 Task: Find connections with filter location Erding with filter topic #Gettingthingsdonewith filter profile language English with filter current company PharmEasy with filter school Women's Christian College with filter industry Blockchain Services with filter service category Digital Marketing with filter keywords title Roofer
Action: Mouse moved to (574, 74)
Screenshot: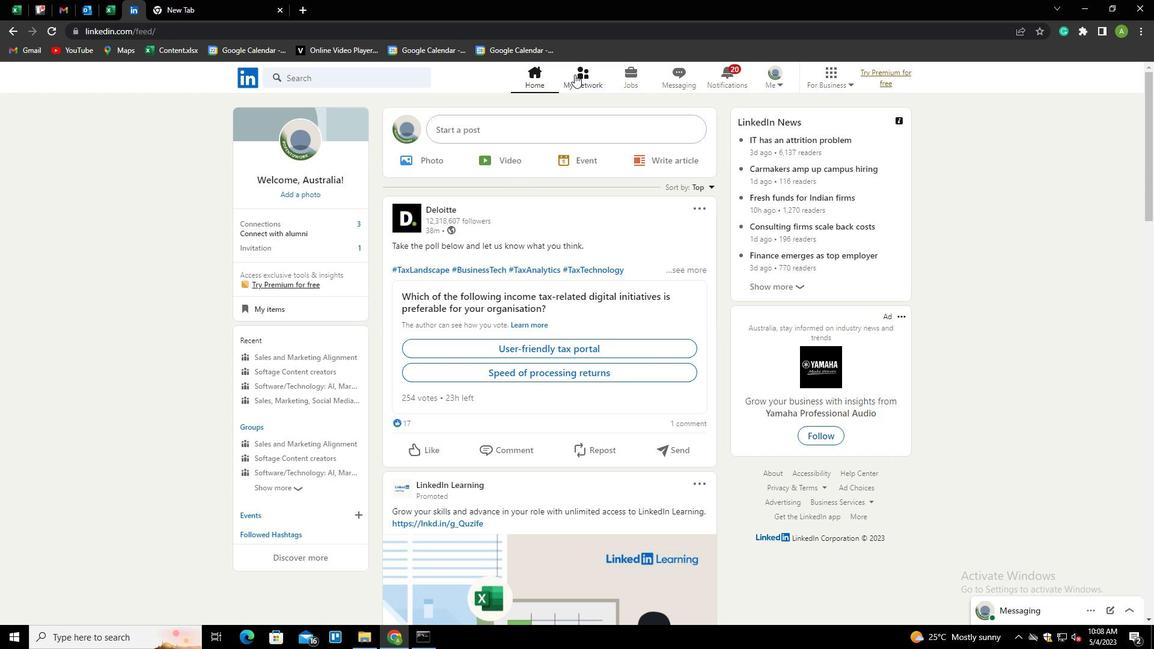 
Action: Mouse pressed left at (574, 74)
Screenshot: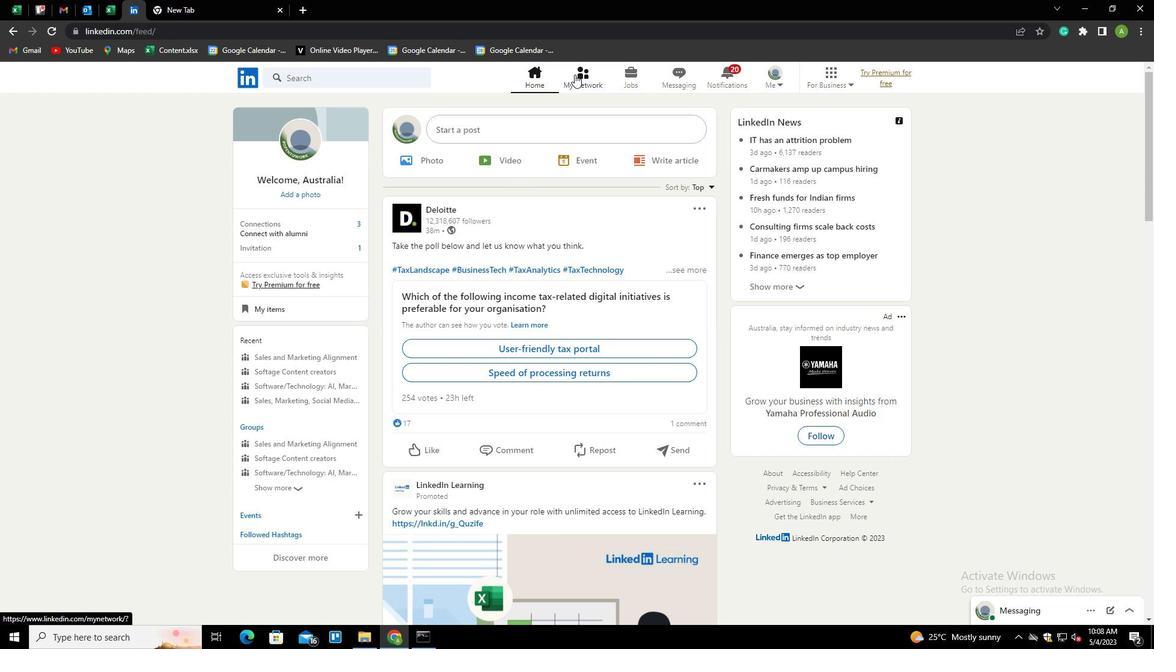 
Action: Mouse moved to (301, 143)
Screenshot: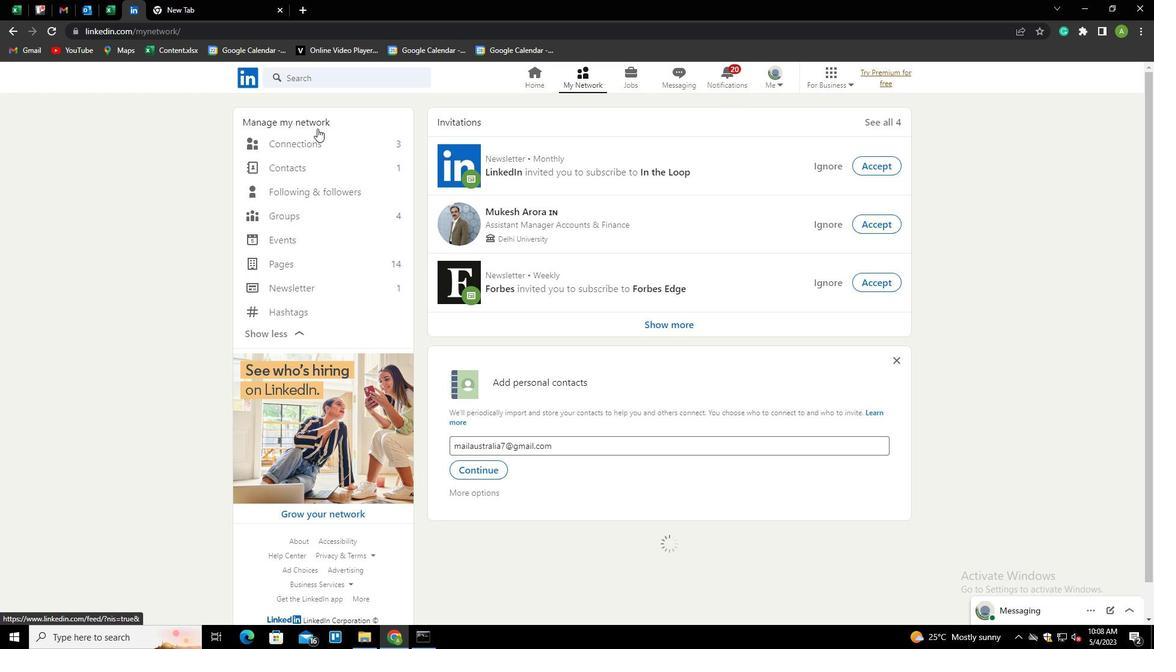 
Action: Mouse pressed left at (301, 143)
Screenshot: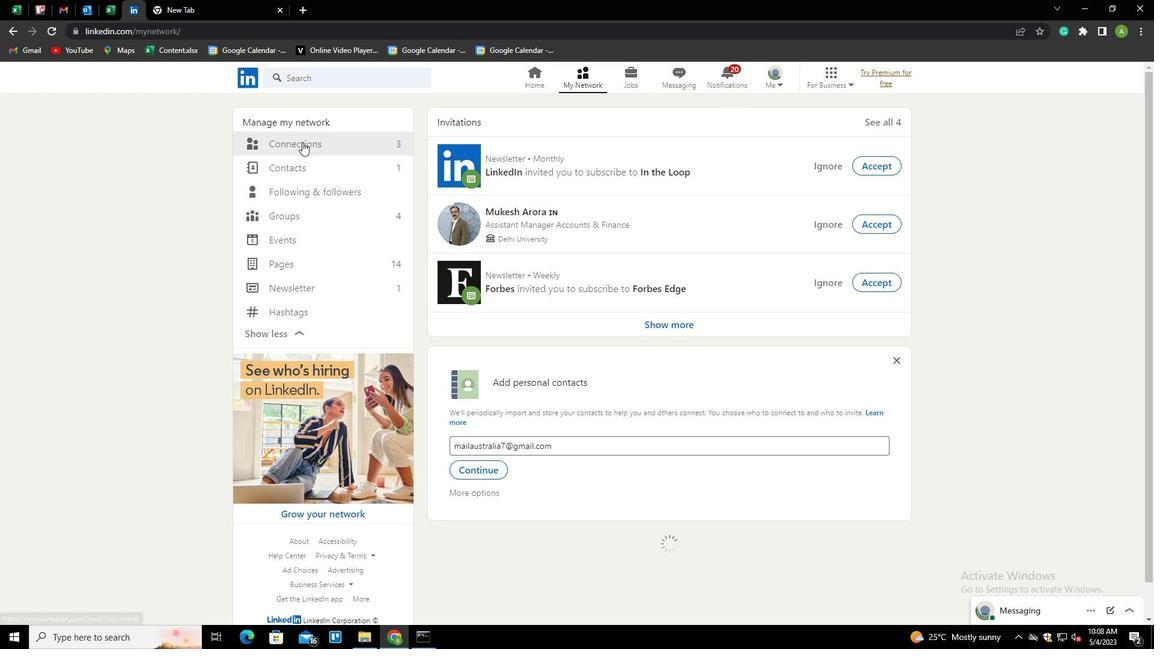 
Action: Mouse moved to (670, 141)
Screenshot: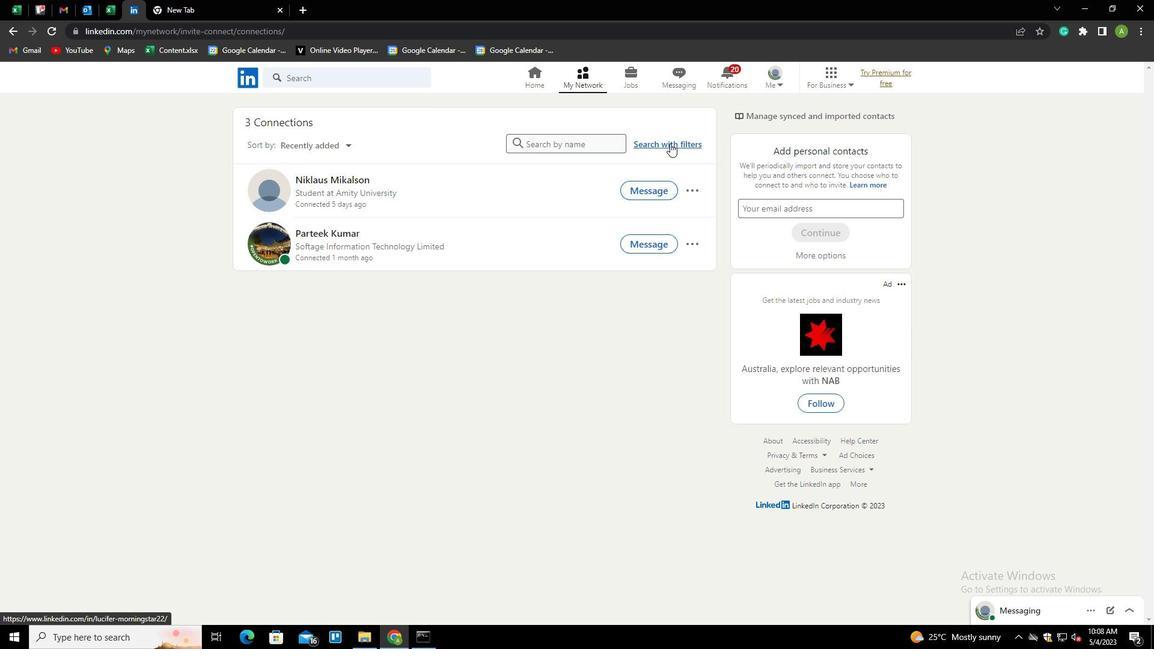
Action: Mouse pressed left at (670, 141)
Screenshot: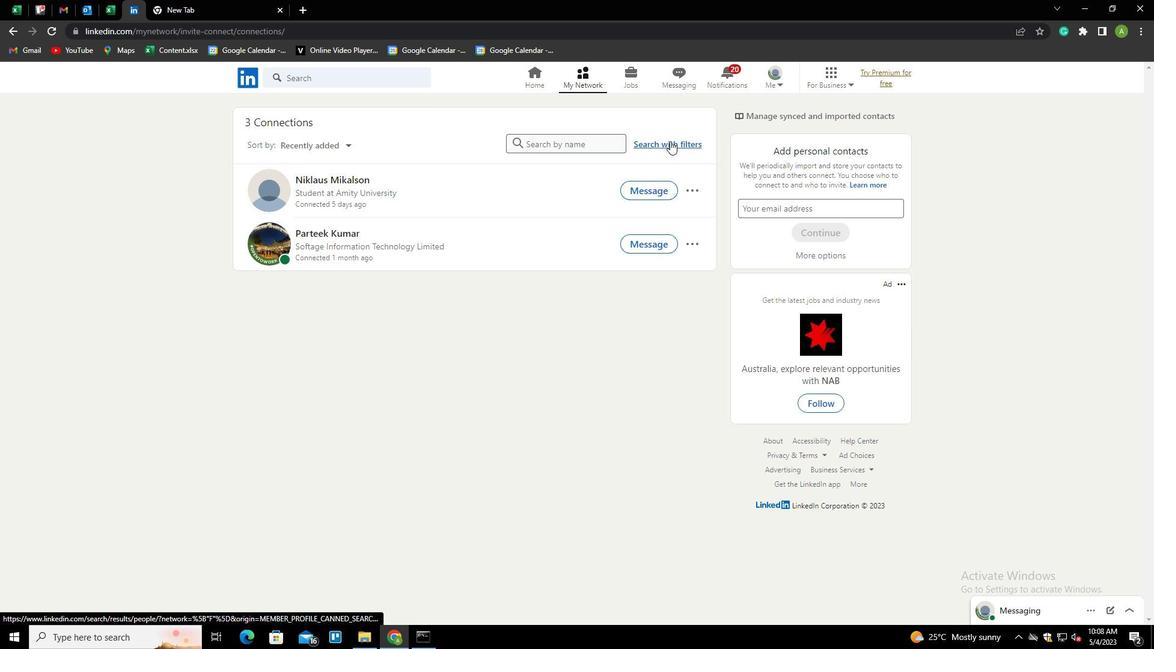 
Action: Mouse moved to (616, 111)
Screenshot: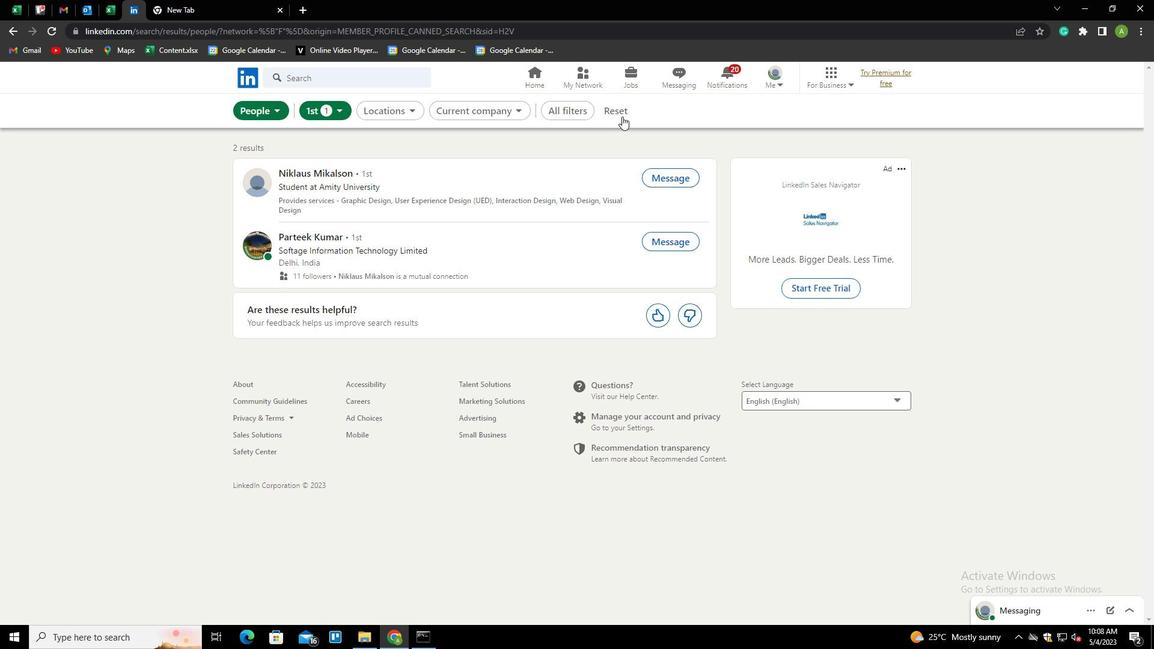 
Action: Mouse pressed left at (616, 111)
Screenshot: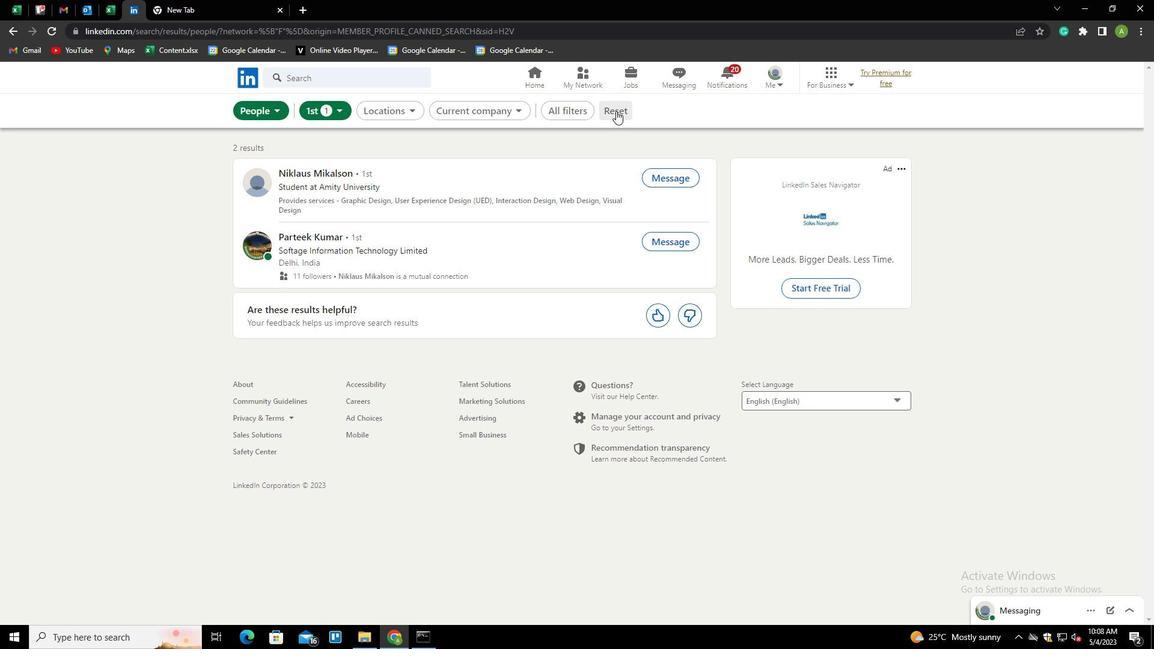 
Action: Mouse moved to (600, 110)
Screenshot: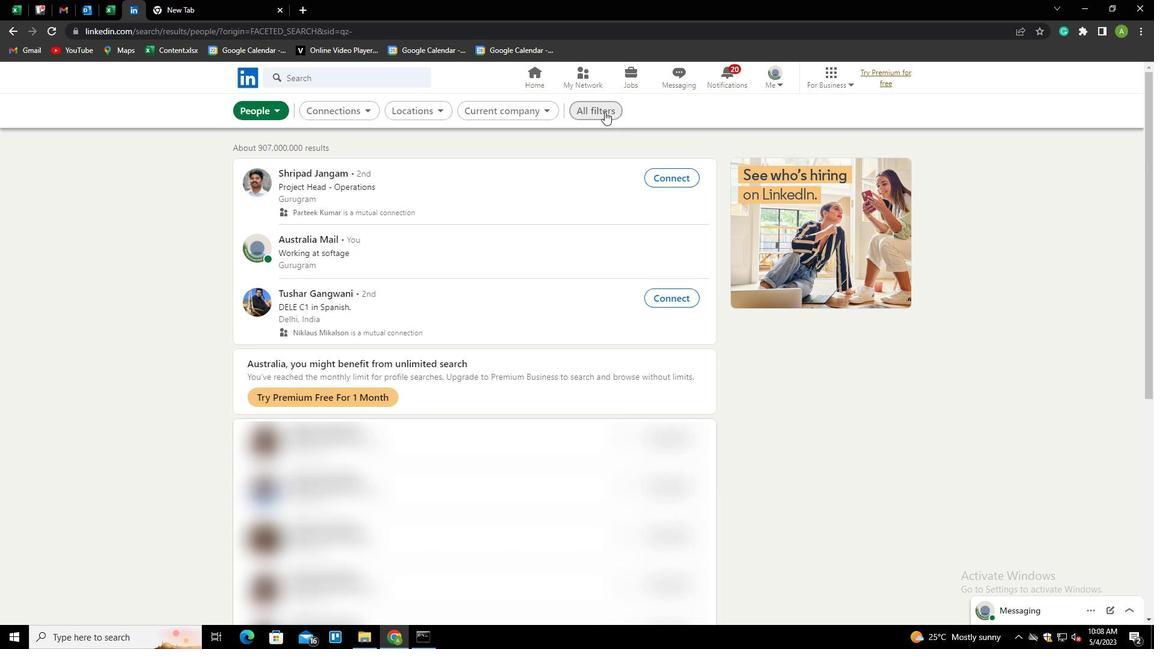
Action: Mouse pressed left at (600, 110)
Screenshot: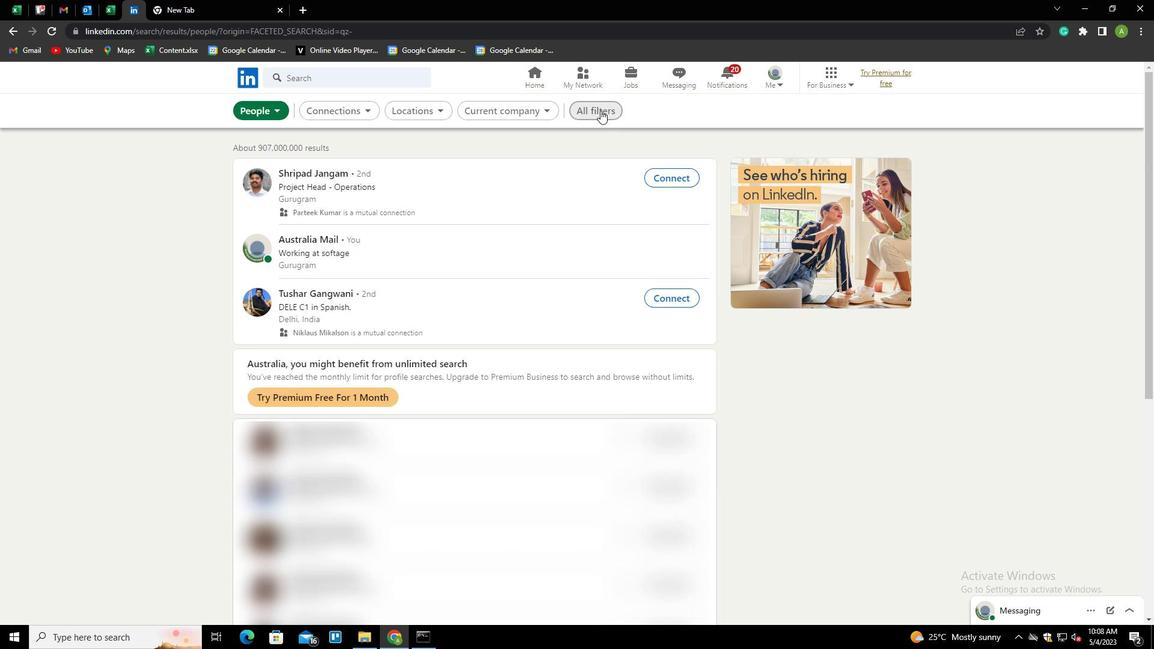 
Action: Mouse moved to (967, 298)
Screenshot: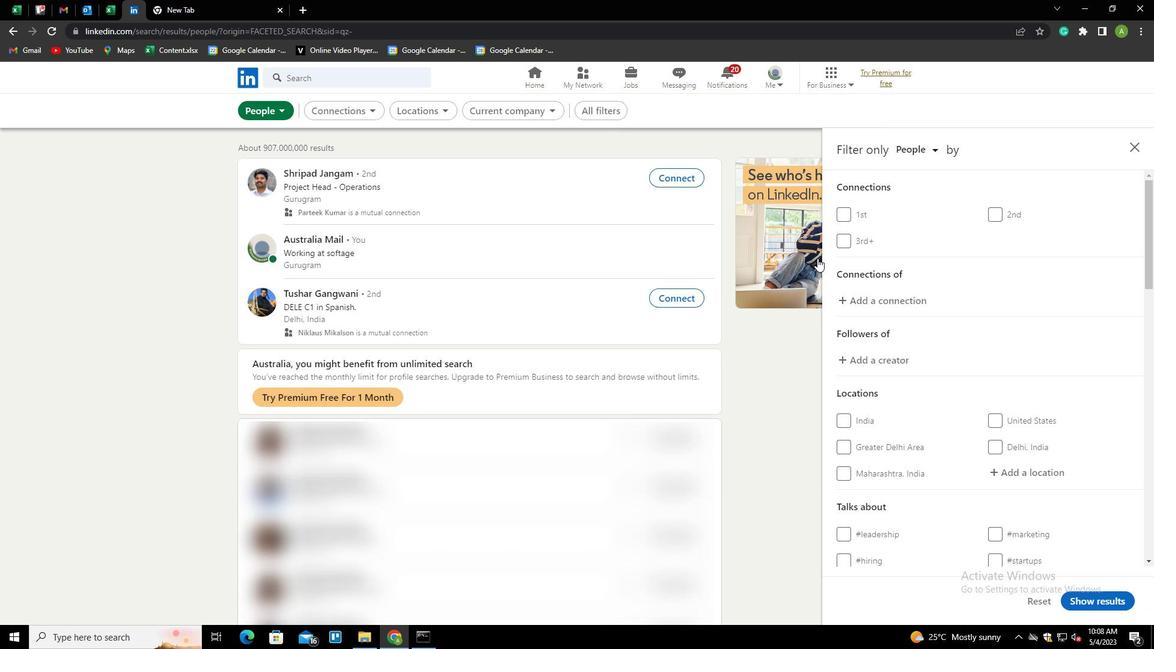 
Action: Mouse scrolled (967, 298) with delta (0, 0)
Screenshot: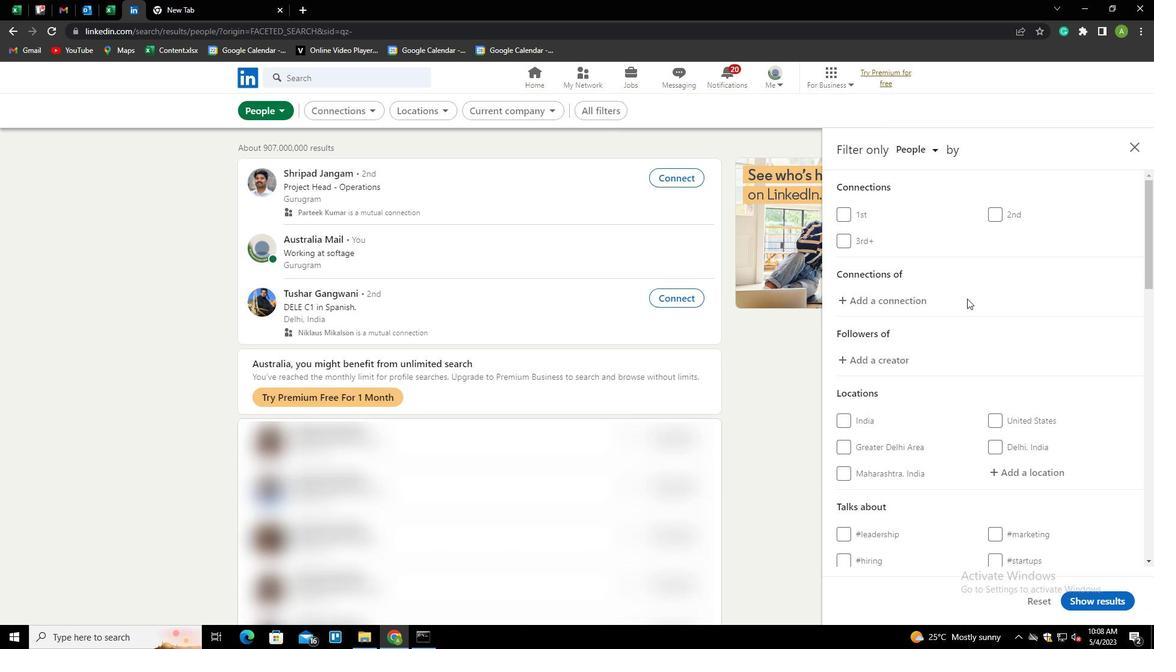
Action: Mouse scrolled (967, 298) with delta (0, 0)
Screenshot: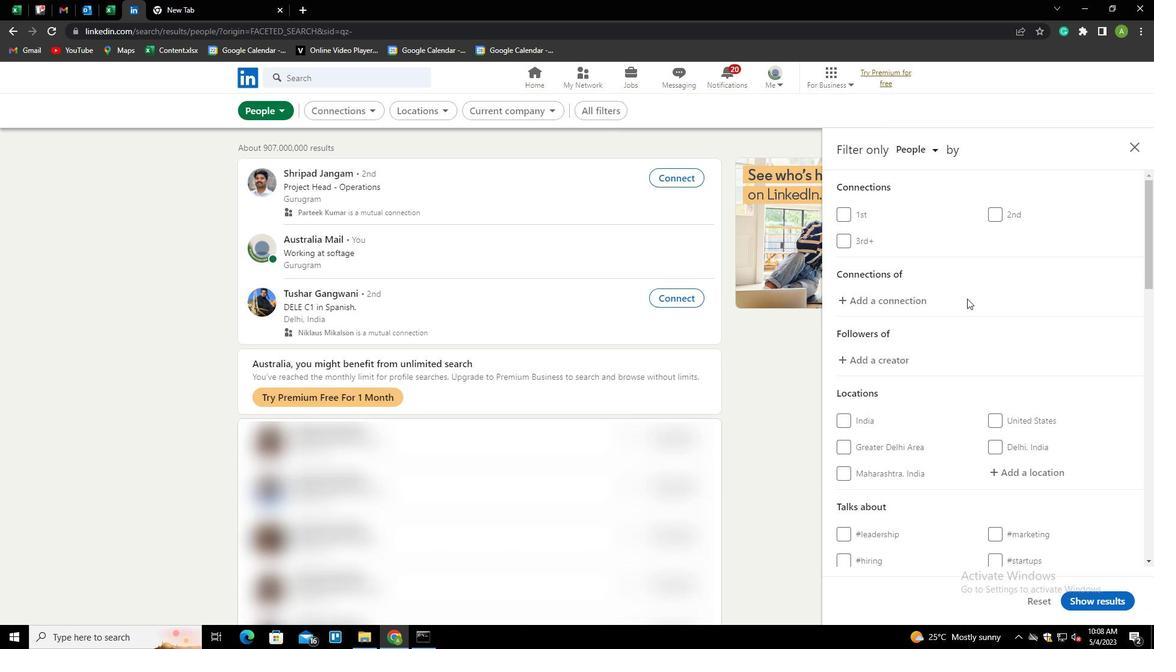 
Action: Mouse moved to (993, 354)
Screenshot: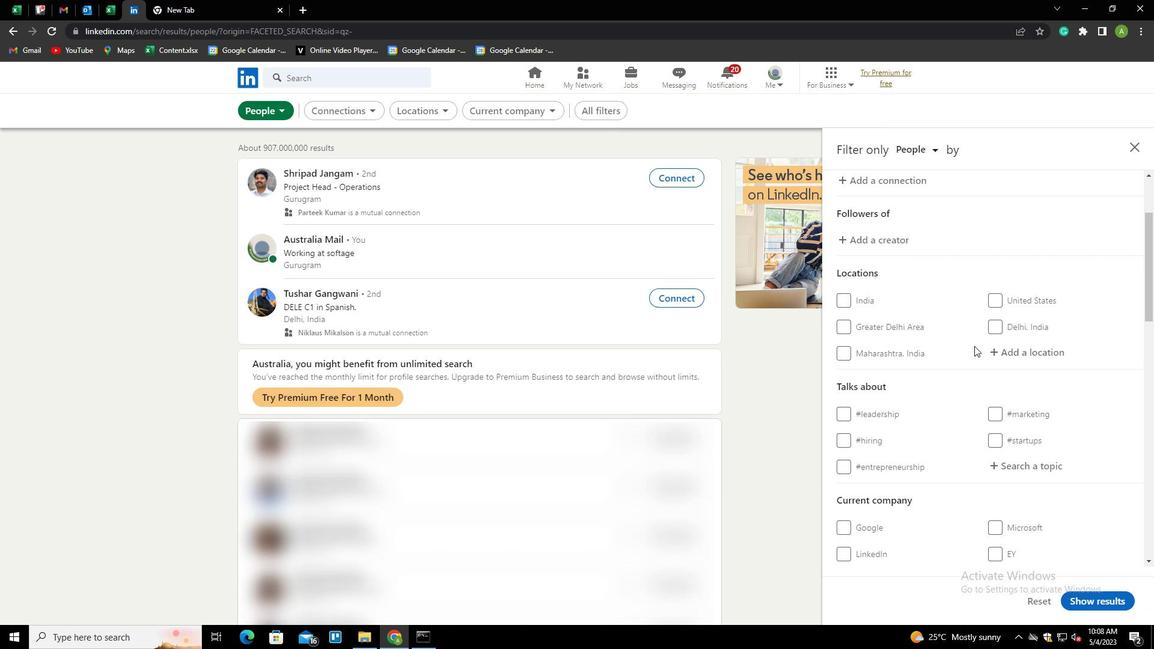 
Action: Mouse pressed left at (993, 354)
Screenshot: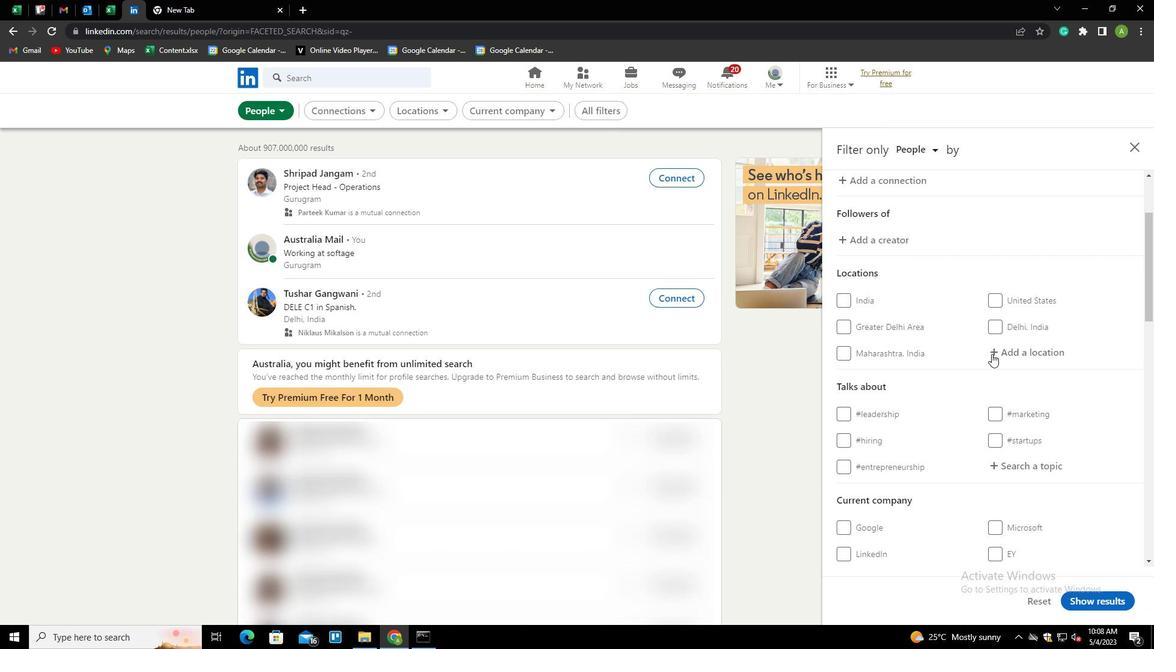 
Action: Key pressed <Key.shift>ERDING<Key.down><Key.enter>
Screenshot: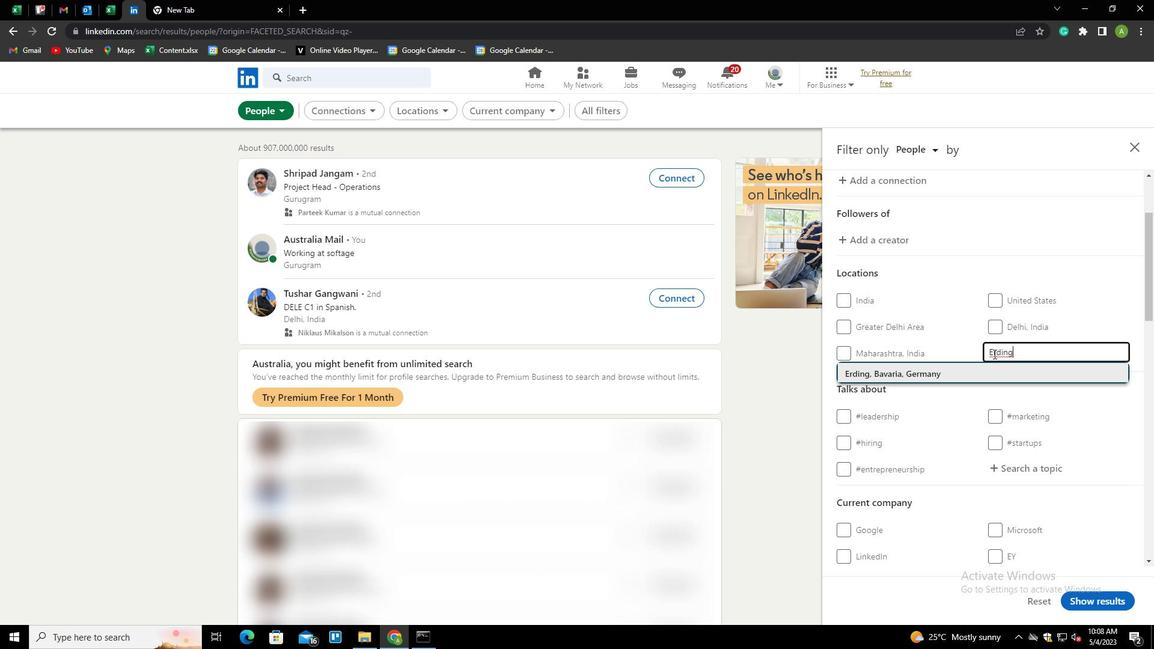 
Action: Mouse scrolled (993, 353) with delta (0, 0)
Screenshot: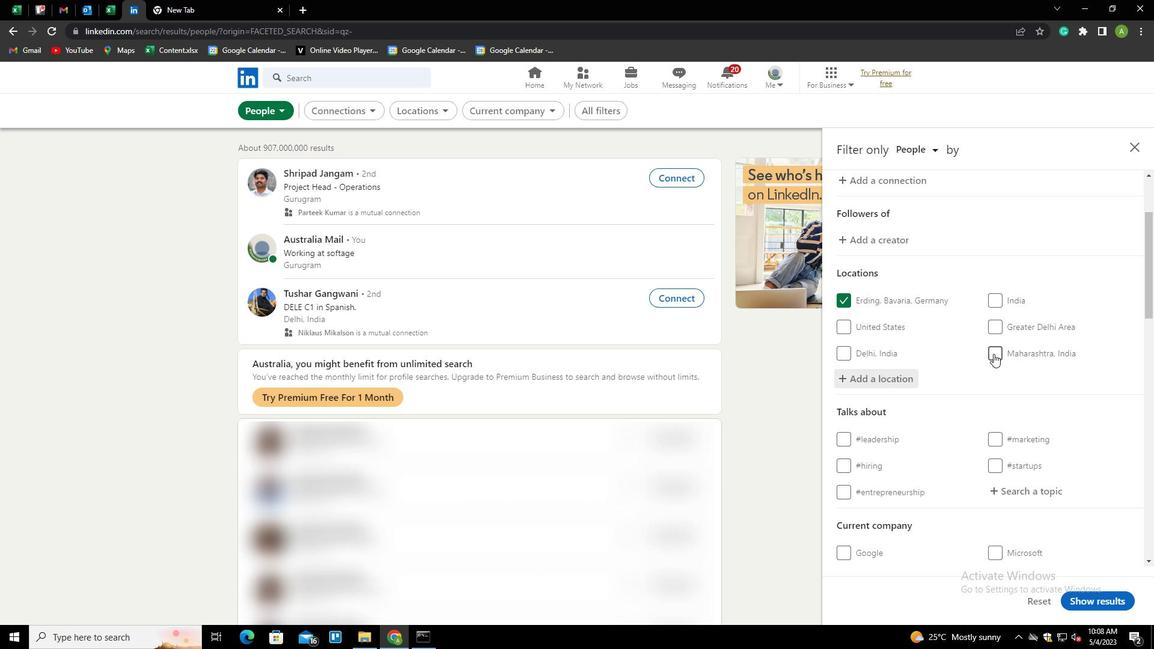 
Action: Mouse scrolled (993, 353) with delta (0, 0)
Screenshot: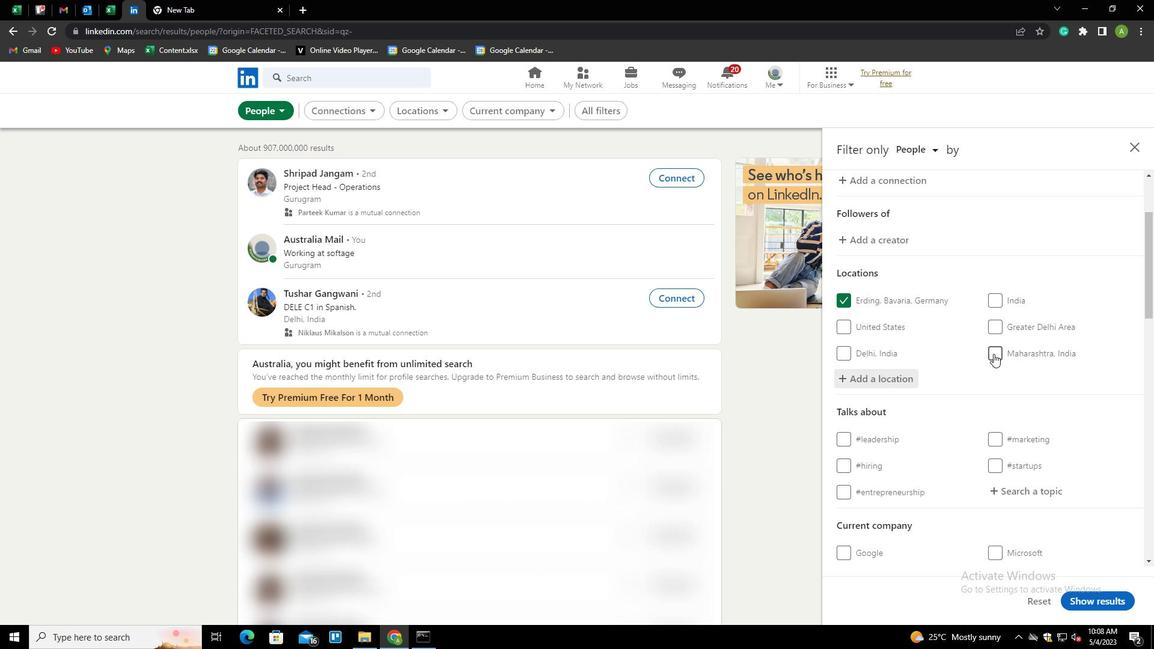 
Action: Mouse moved to (1006, 377)
Screenshot: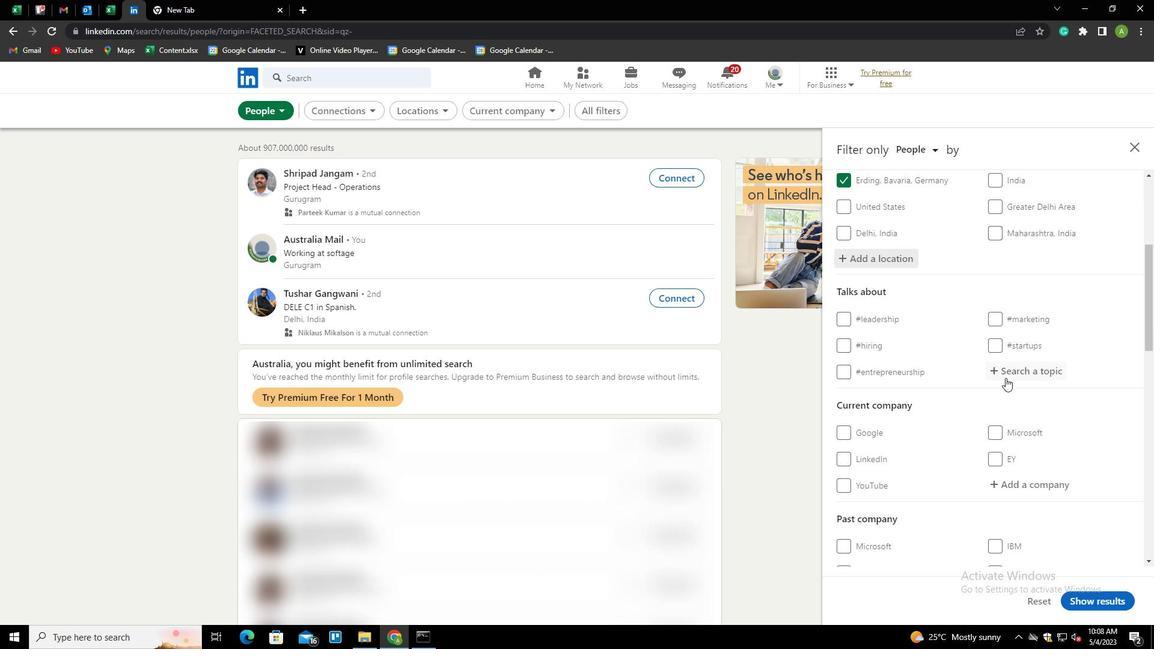 
Action: Mouse pressed left at (1006, 377)
Screenshot: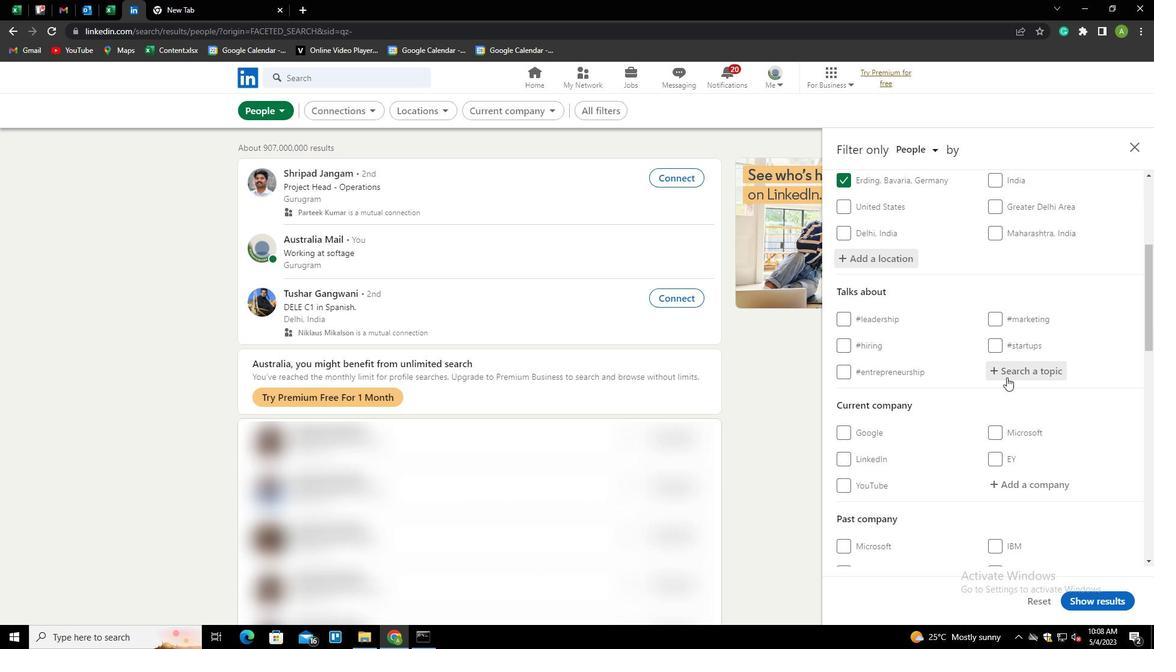 
Action: Key pressed <Key.shift>GETTINGTHINGH<Key.backspace>SDOW<Key.backspace><Key.down><Key.enter>
Screenshot: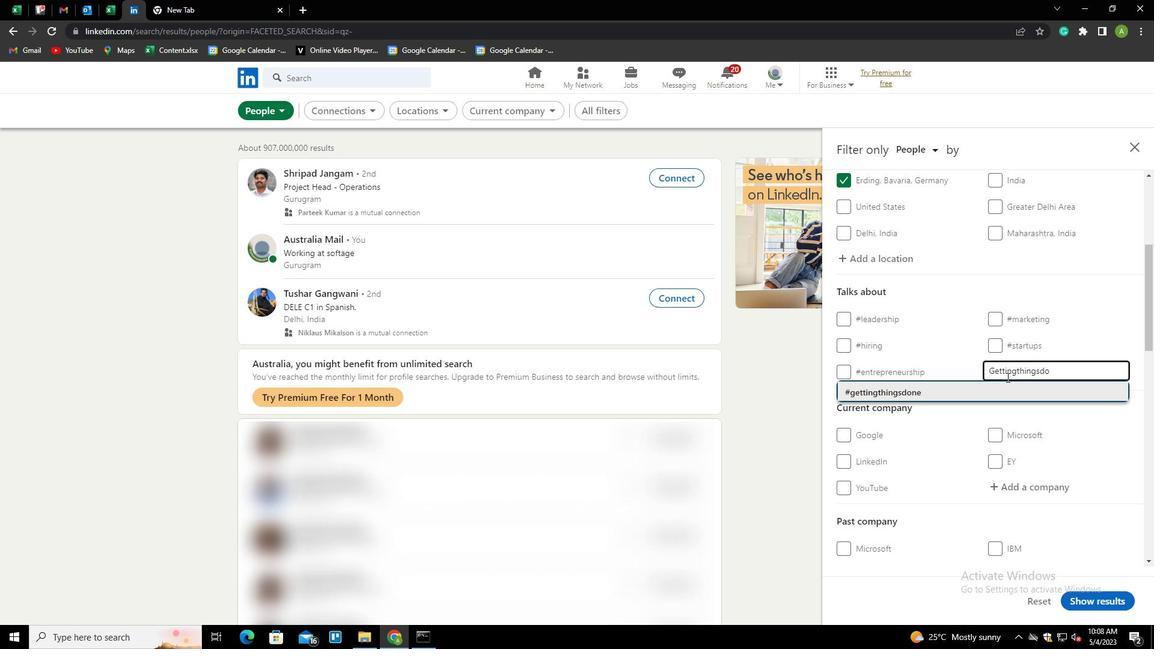 
Action: Mouse scrolled (1006, 376) with delta (0, 0)
Screenshot: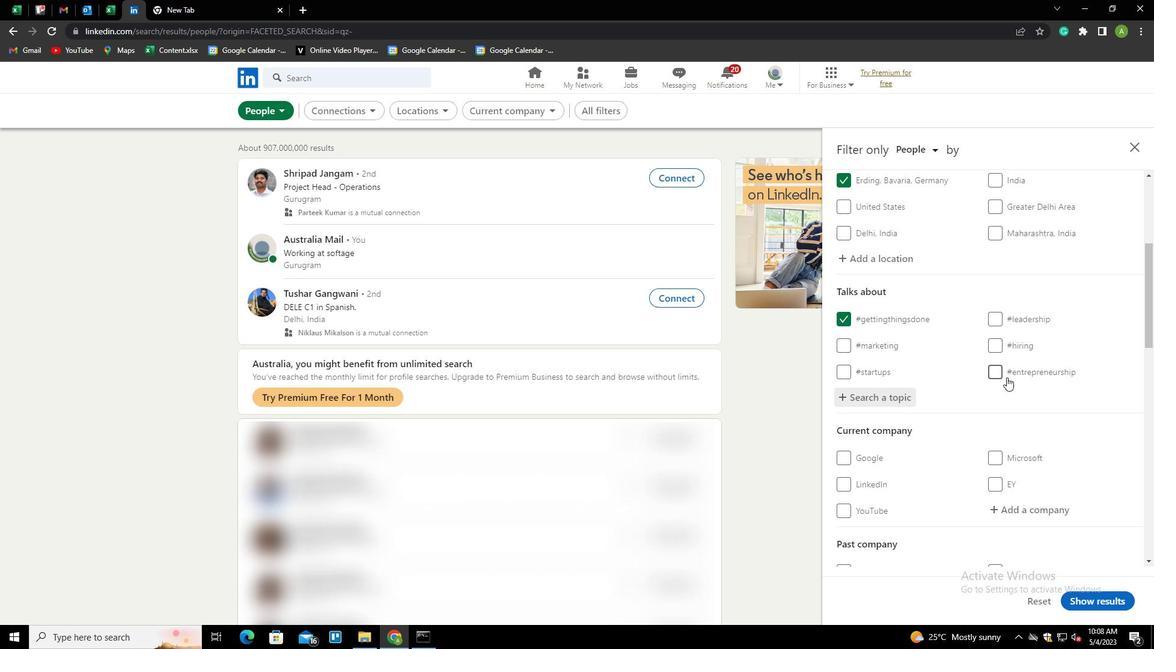 
Action: Mouse scrolled (1006, 376) with delta (0, 0)
Screenshot: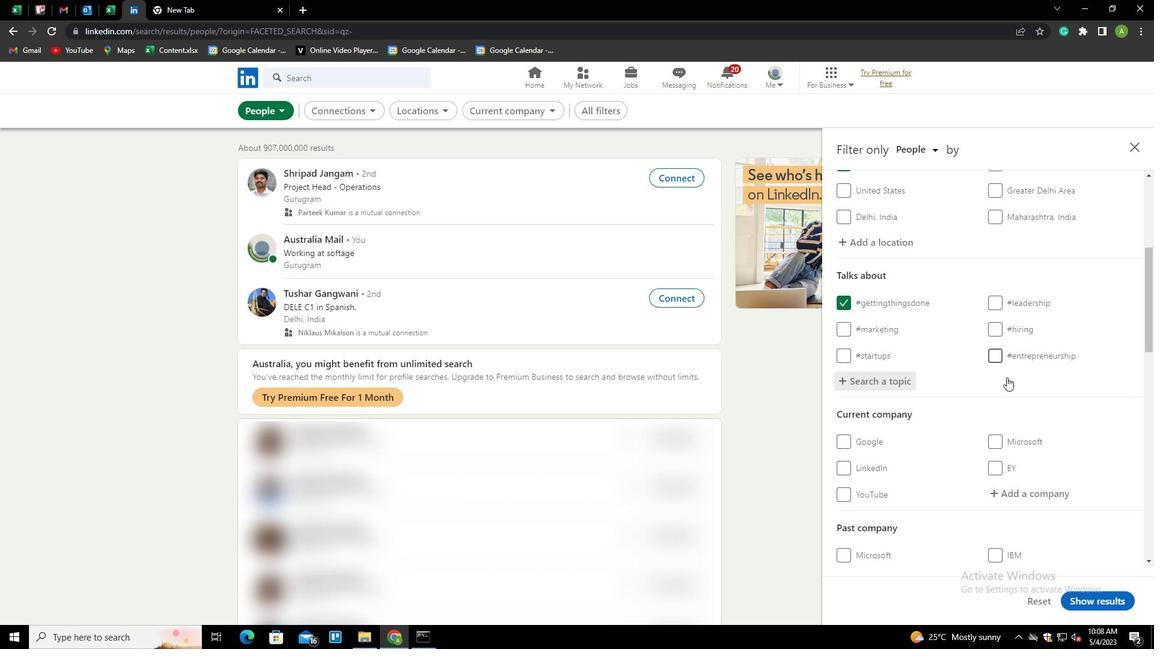 
Action: Mouse scrolled (1006, 376) with delta (0, 0)
Screenshot: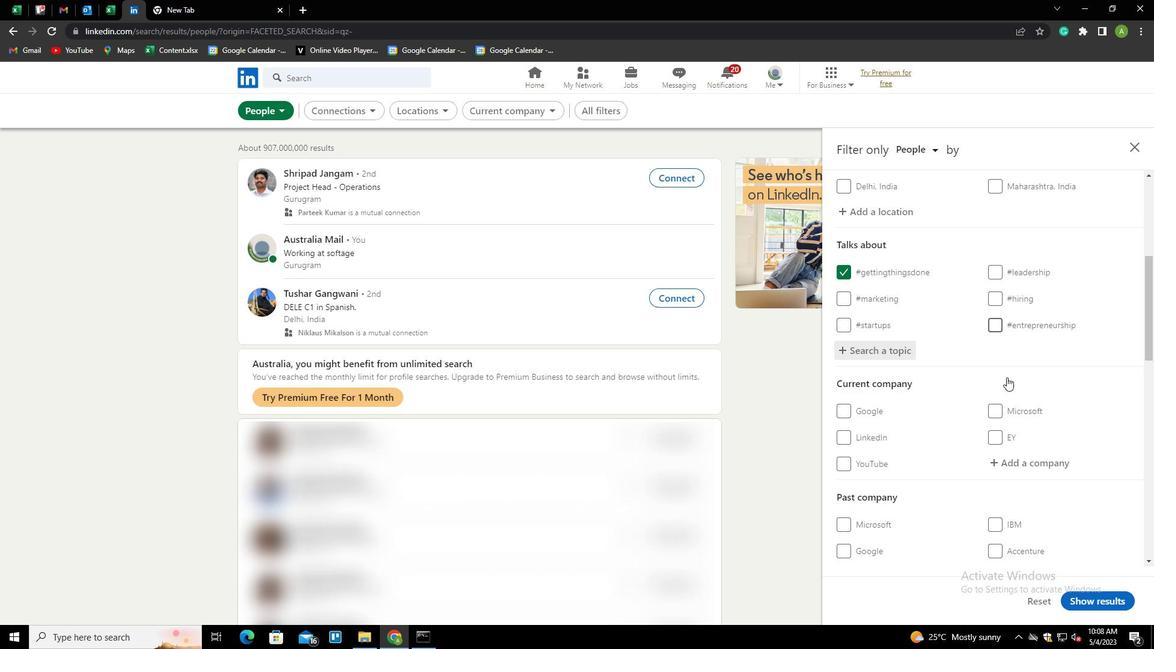
Action: Mouse scrolled (1006, 376) with delta (0, 0)
Screenshot: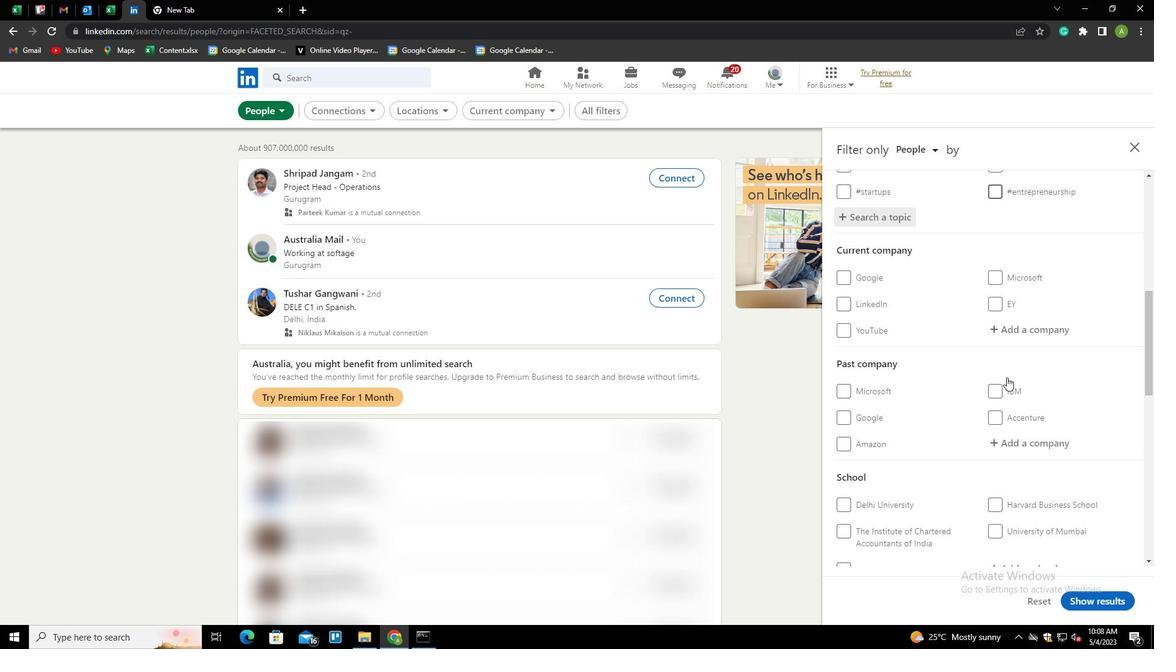 
Action: Mouse scrolled (1006, 376) with delta (0, 0)
Screenshot: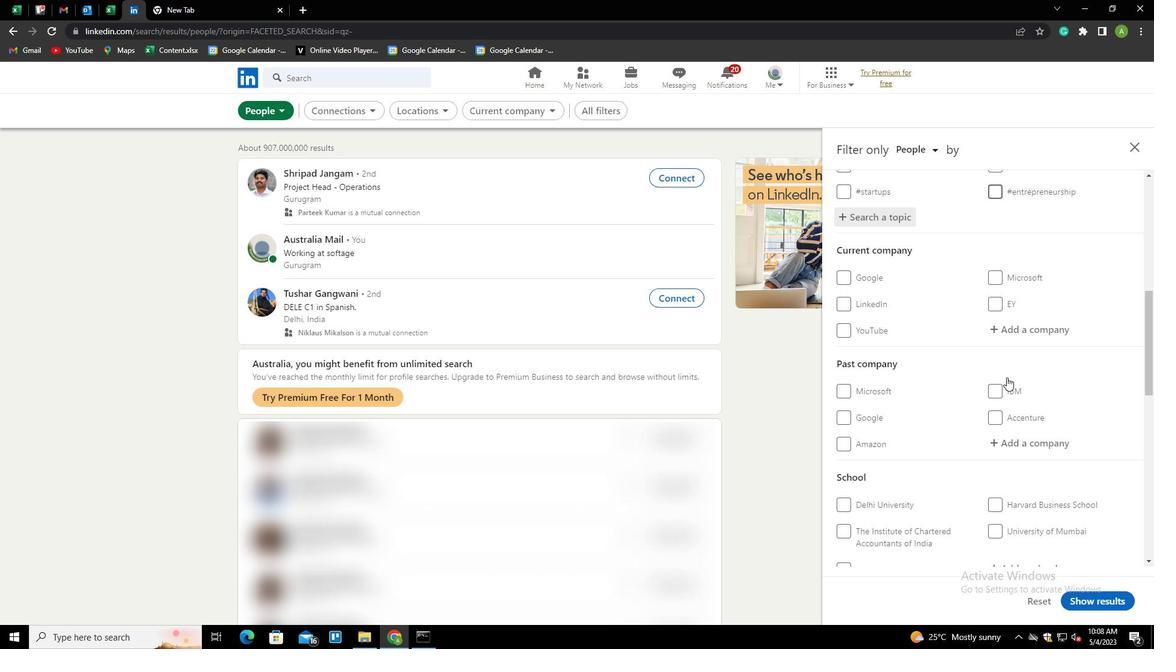 
Action: Mouse scrolled (1006, 376) with delta (0, 0)
Screenshot: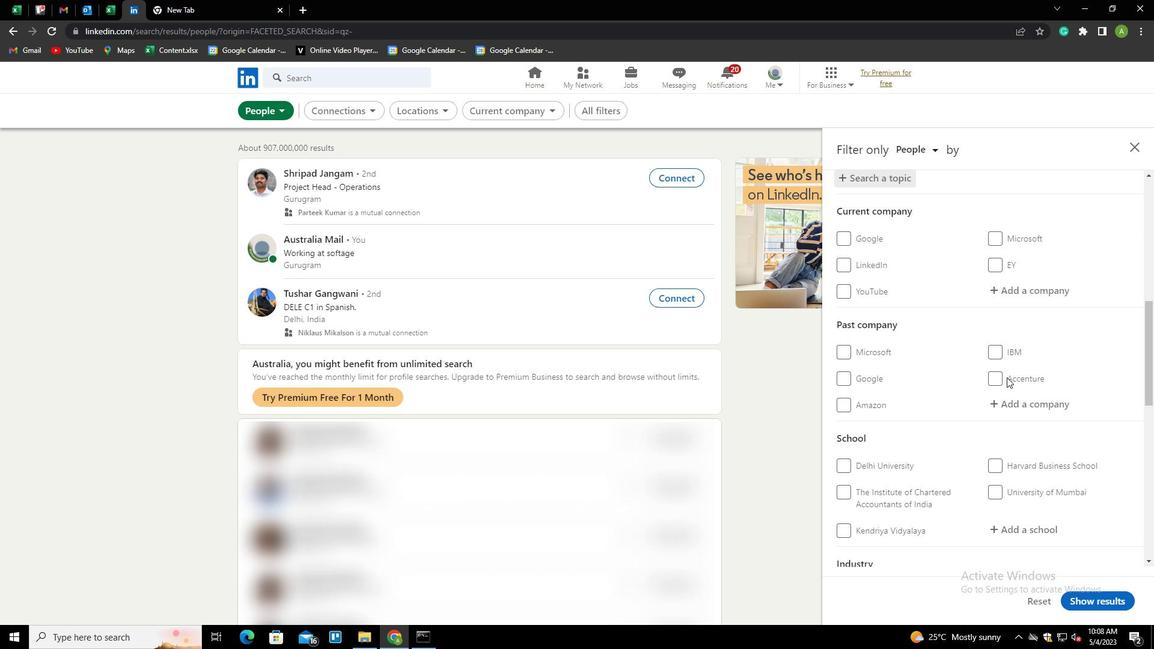 
Action: Mouse scrolled (1006, 376) with delta (0, 0)
Screenshot: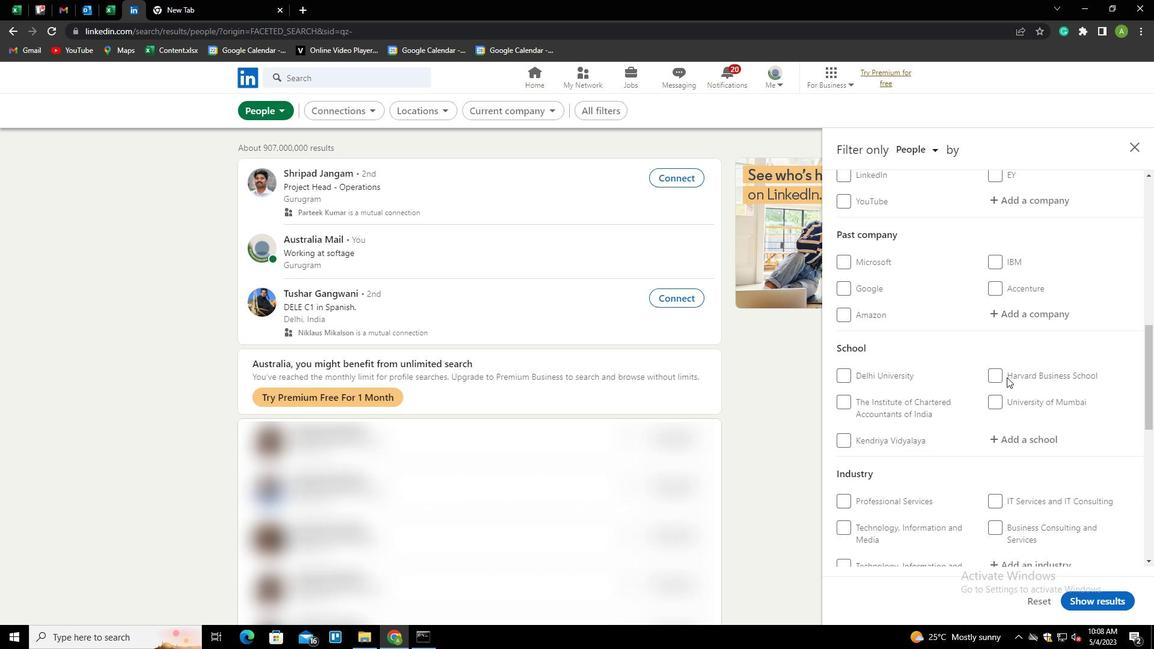 
Action: Mouse scrolled (1006, 376) with delta (0, 0)
Screenshot: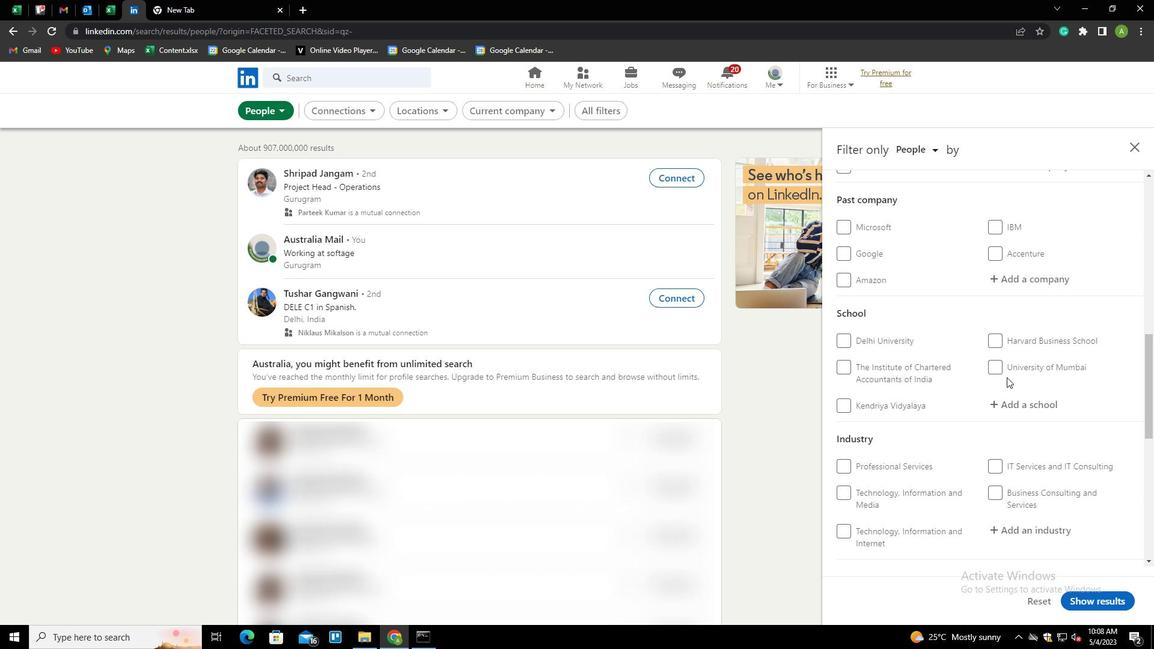 
Action: Mouse scrolled (1006, 376) with delta (0, 0)
Screenshot: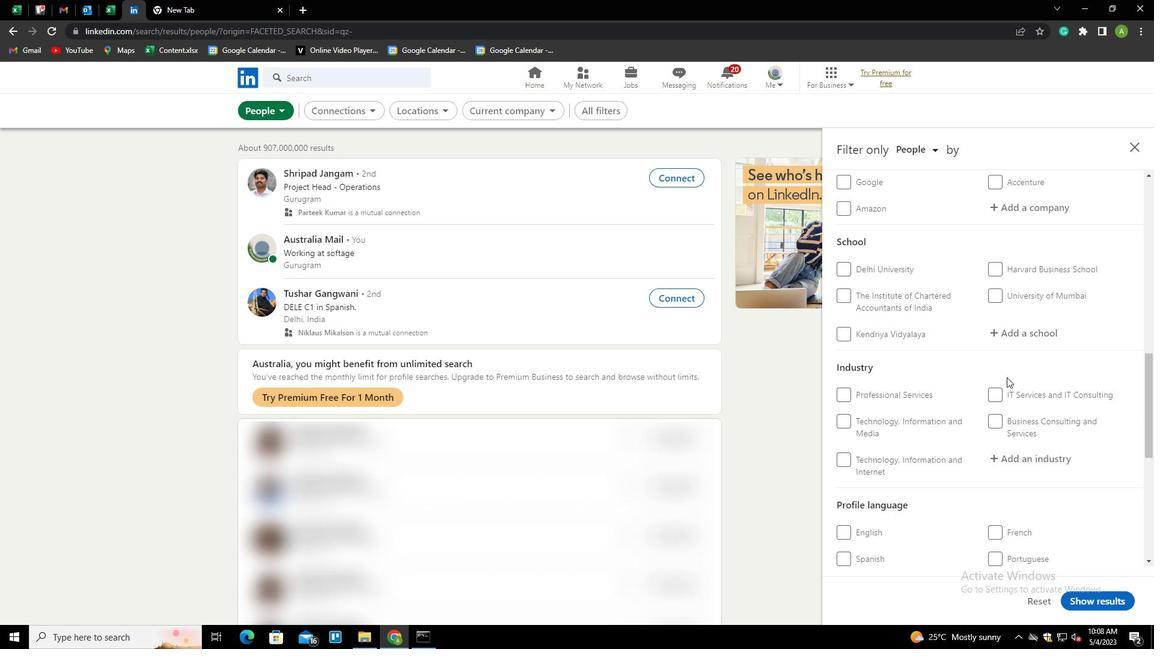 
Action: Mouse moved to (850, 409)
Screenshot: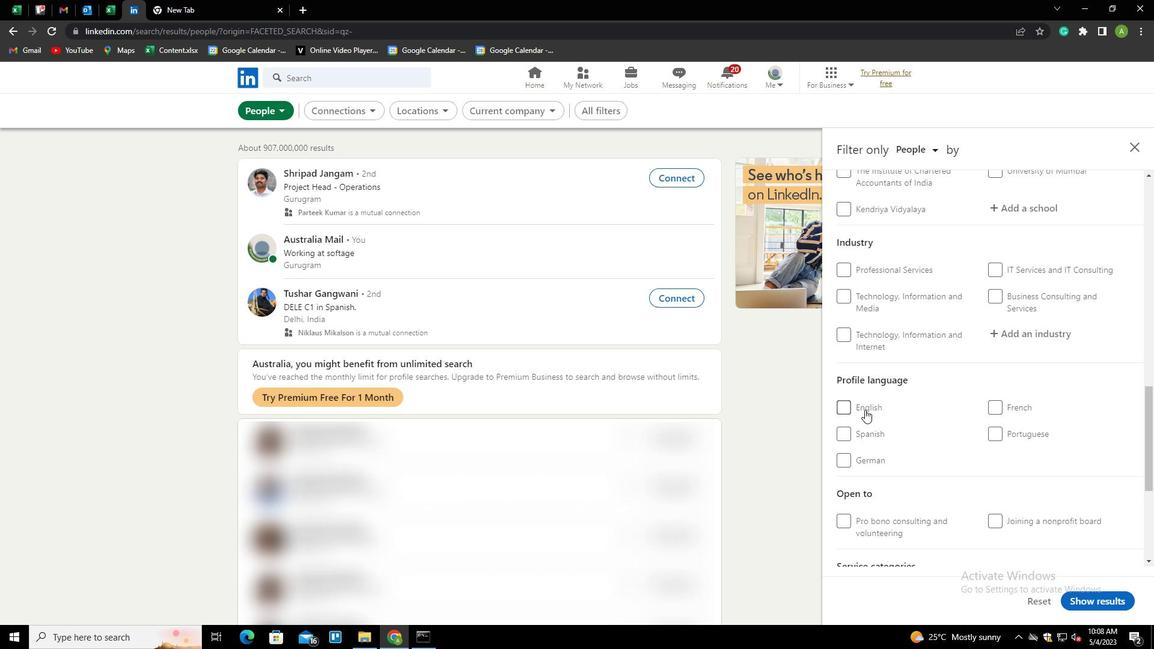 
Action: Mouse pressed left at (850, 409)
Screenshot: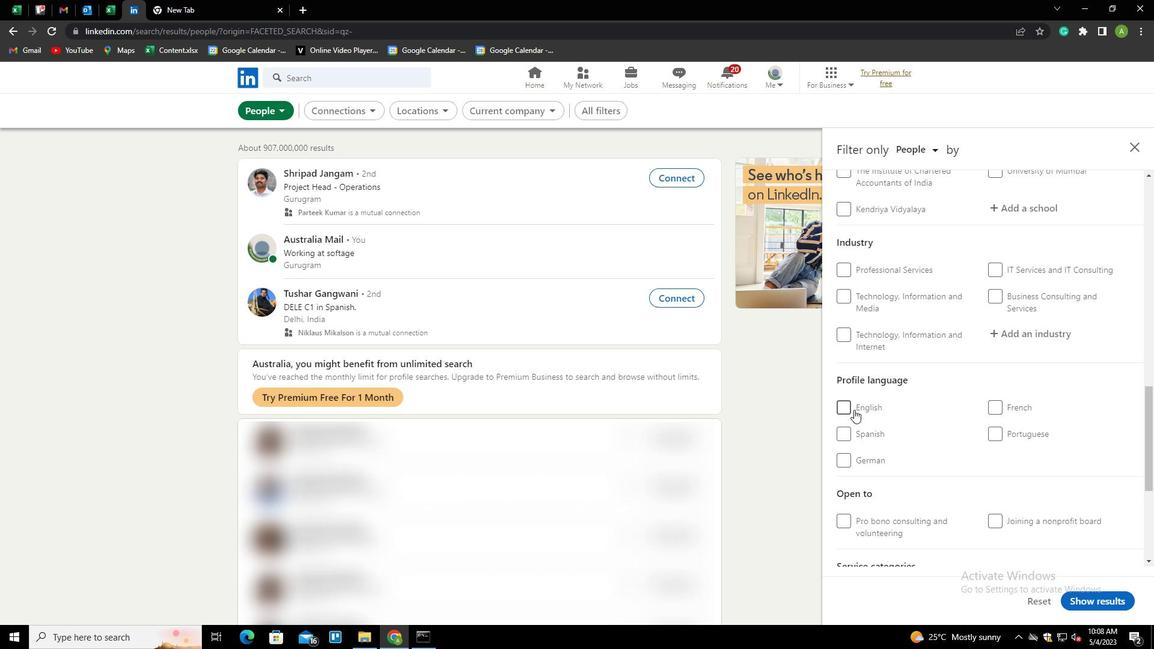 
Action: Mouse moved to (970, 383)
Screenshot: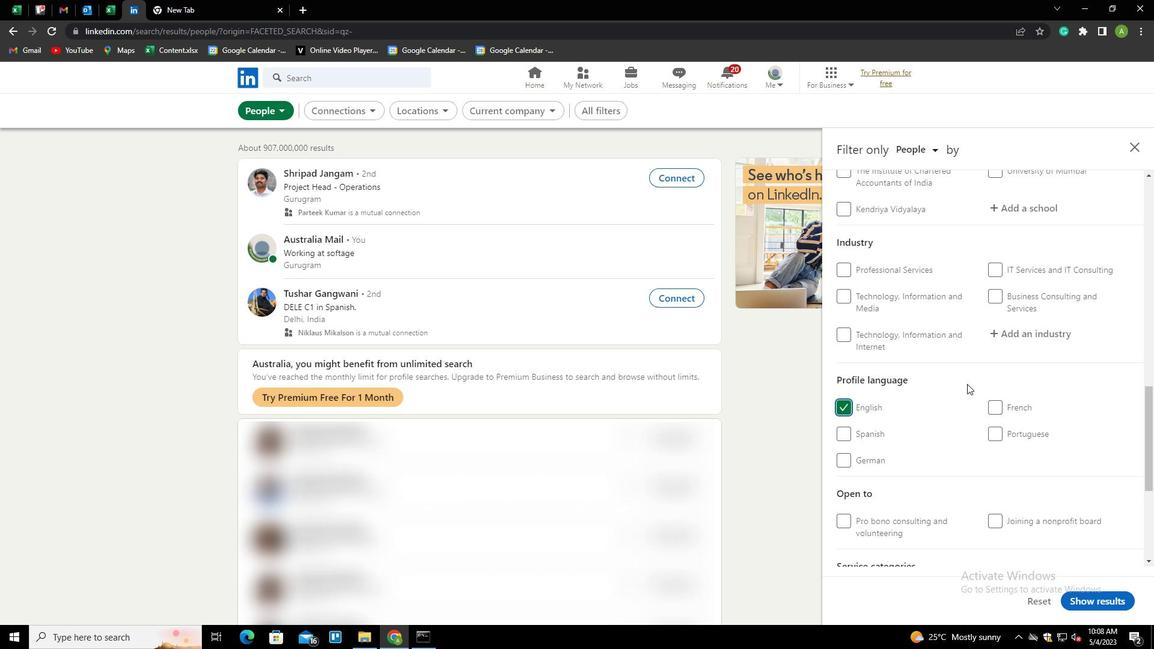 
Action: Mouse scrolled (970, 384) with delta (0, 0)
Screenshot: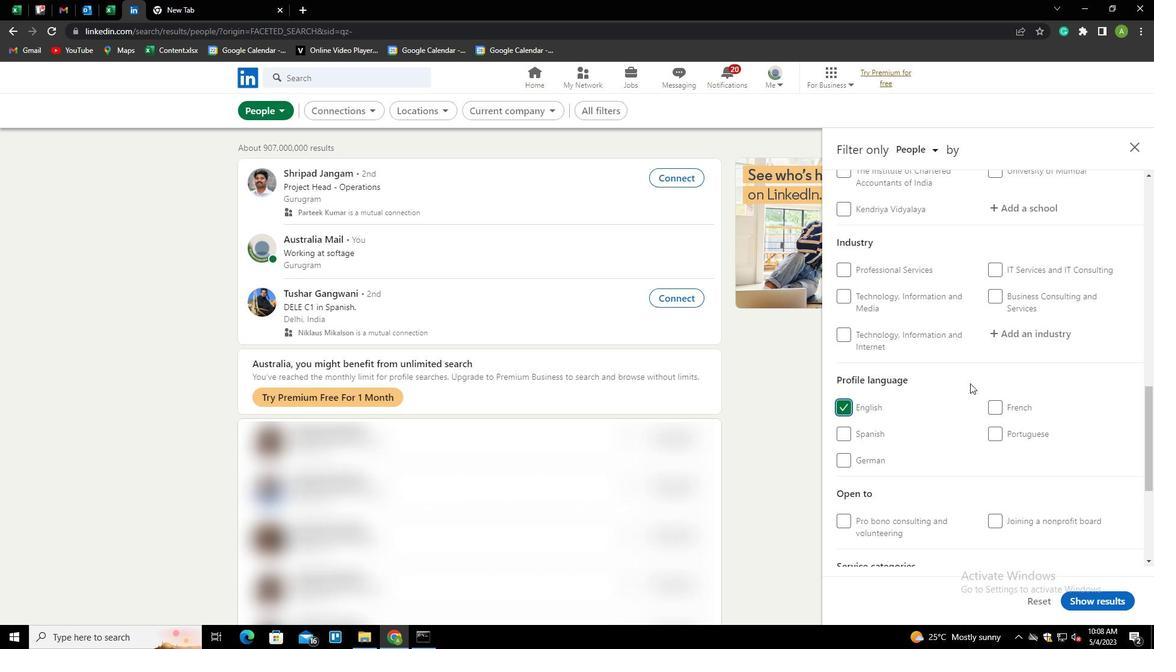 
Action: Mouse scrolled (970, 384) with delta (0, 0)
Screenshot: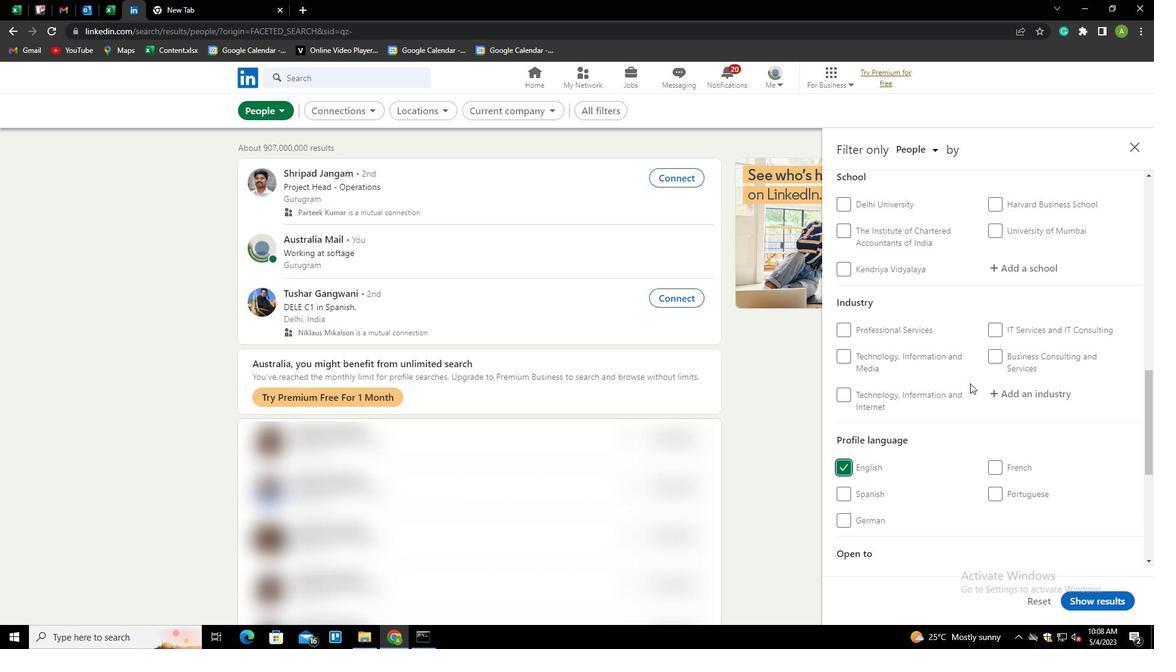 
Action: Mouse scrolled (970, 384) with delta (0, 0)
Screenshot: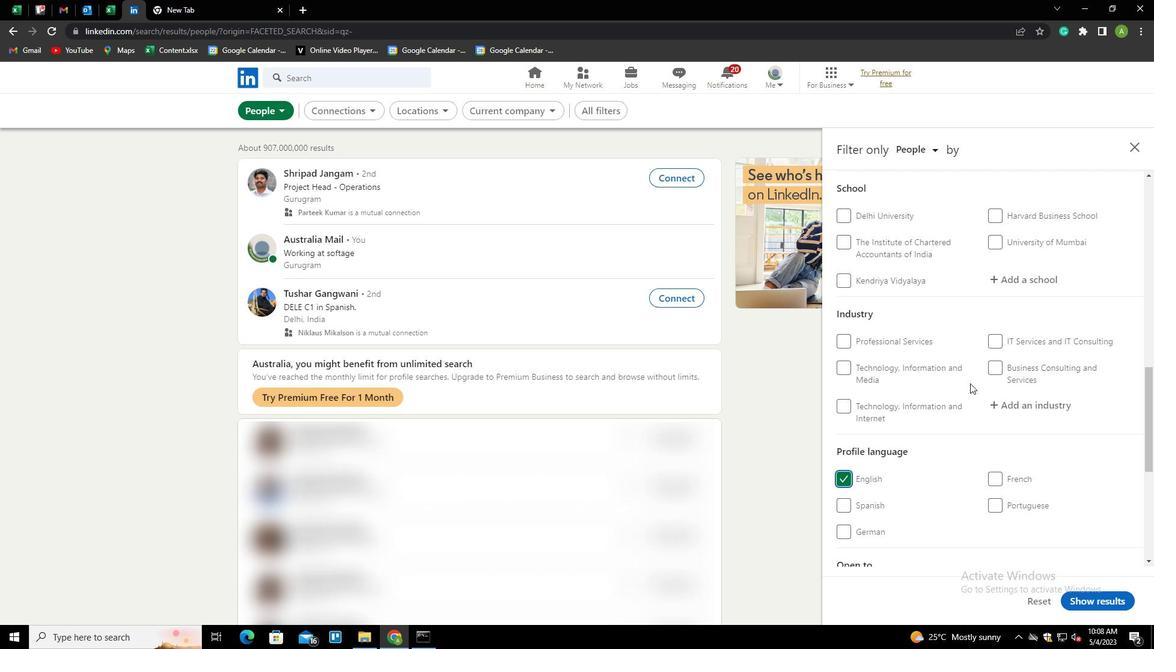 
Action: Mouse scrolled (970, 384) with delta (0, 0)
Screenshot: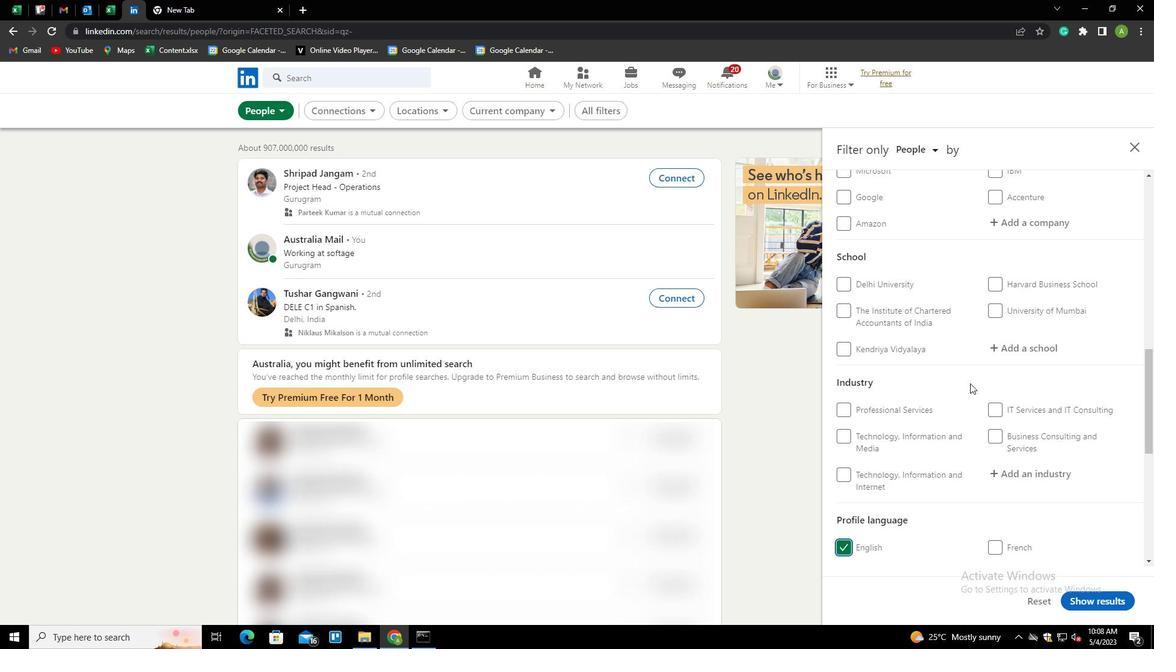 
Action: Mouse scrolled (970, 384) with delta (0, 0)
Screenshot: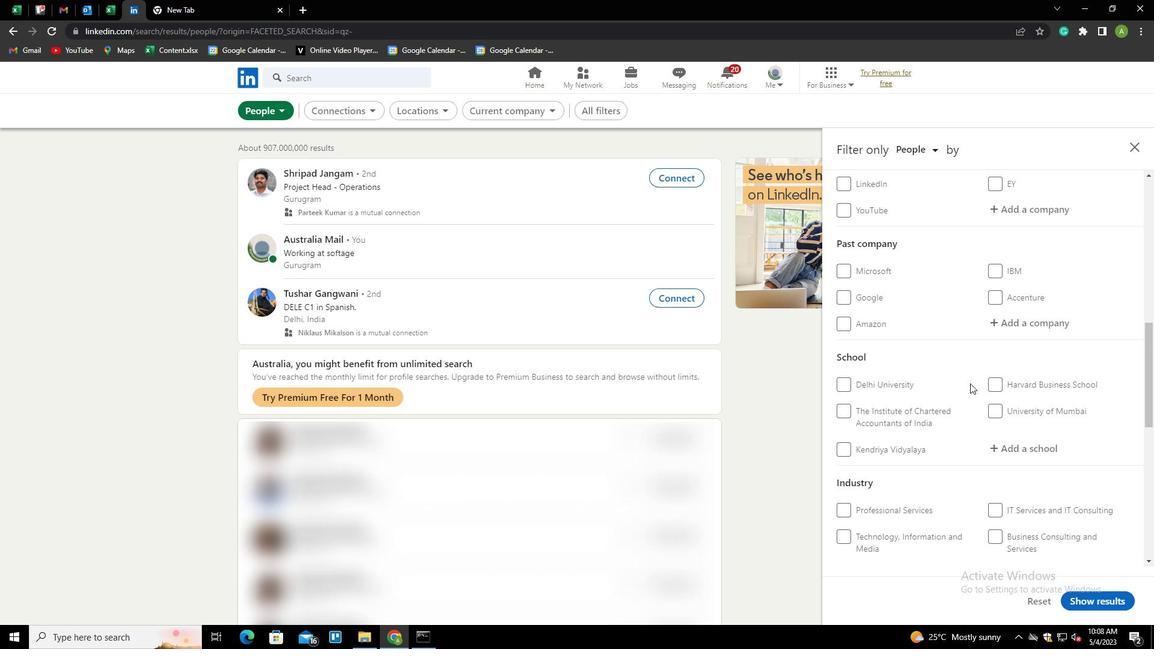 
Action: Mouse moved to (1012, 274)
Screenshot: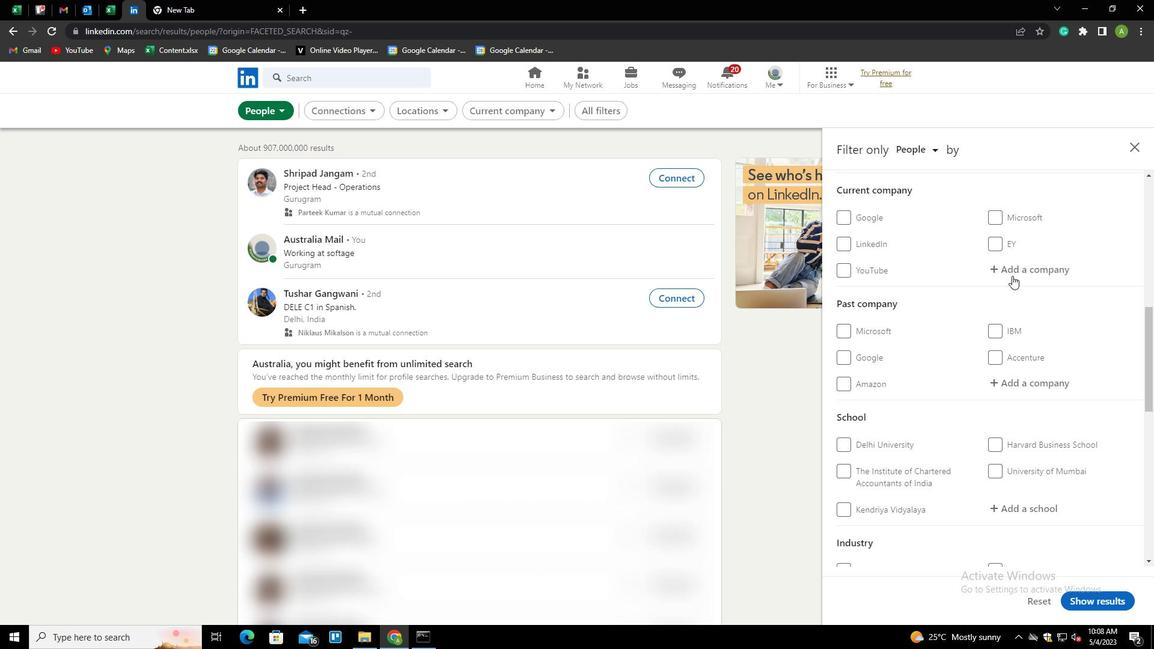 
Action: Mouse pressed left at (1012, 274)
Screenshot: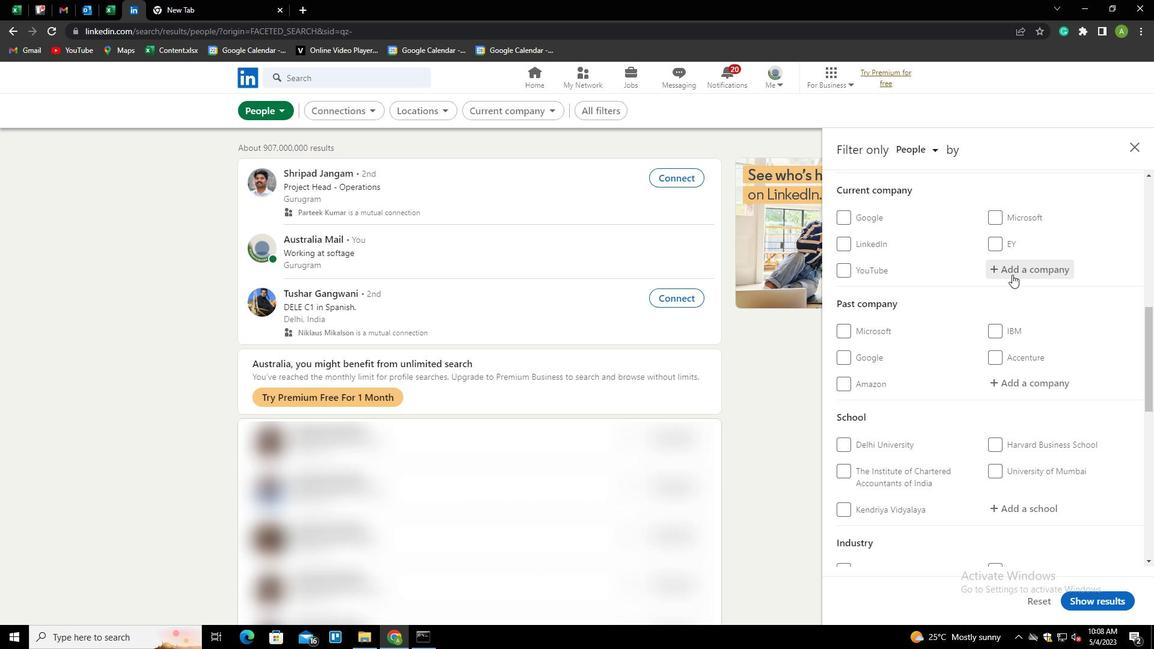 
Action: Mouse moved to (1020, 272)
Screenshot: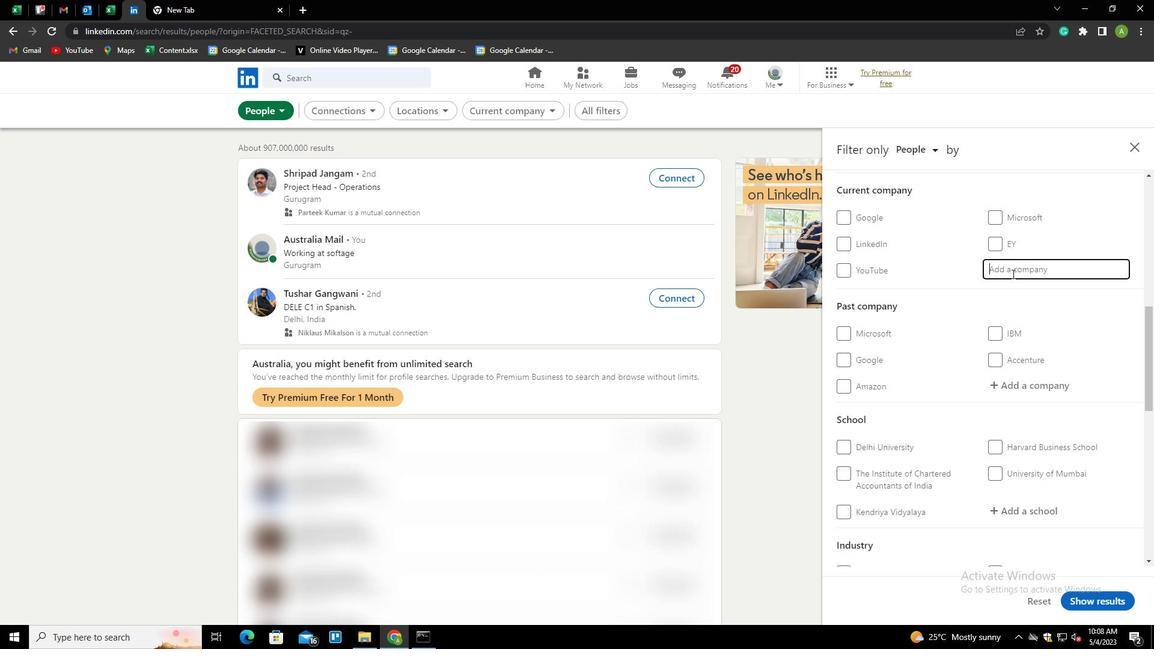 
Action: Key pressed <Key.shift>PHARM<Key.shift>EASY<Key.down><Key.enter>
Screenshot: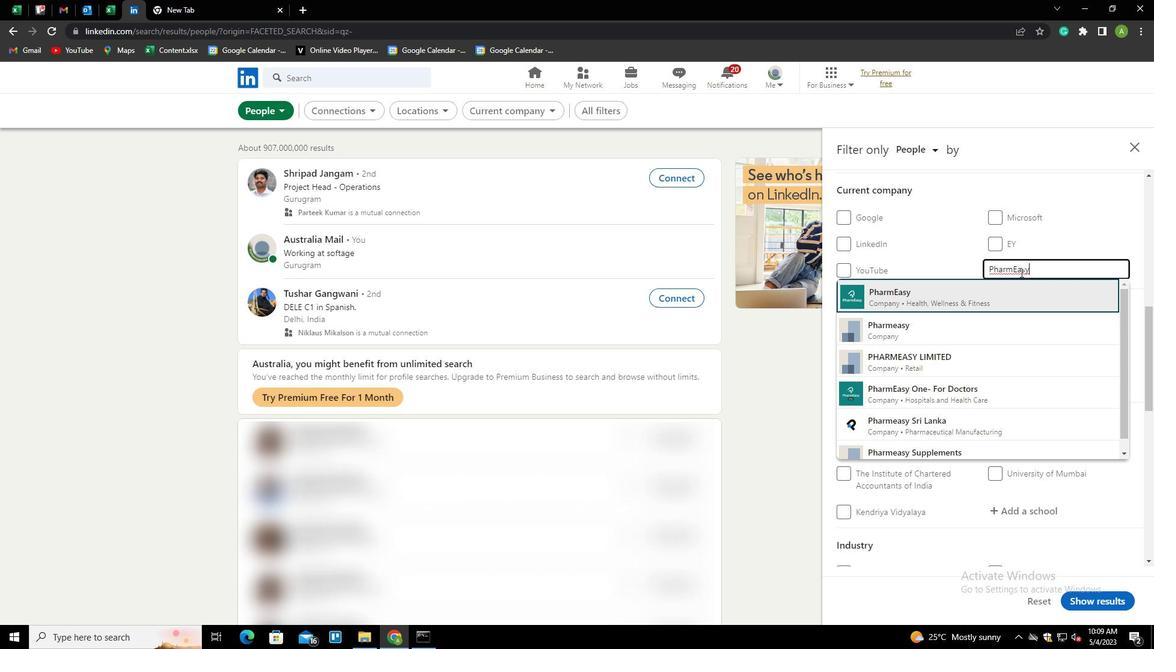 
Action: Mouse scrolled (1020, 271) with delta (0, 0)
Screenshot: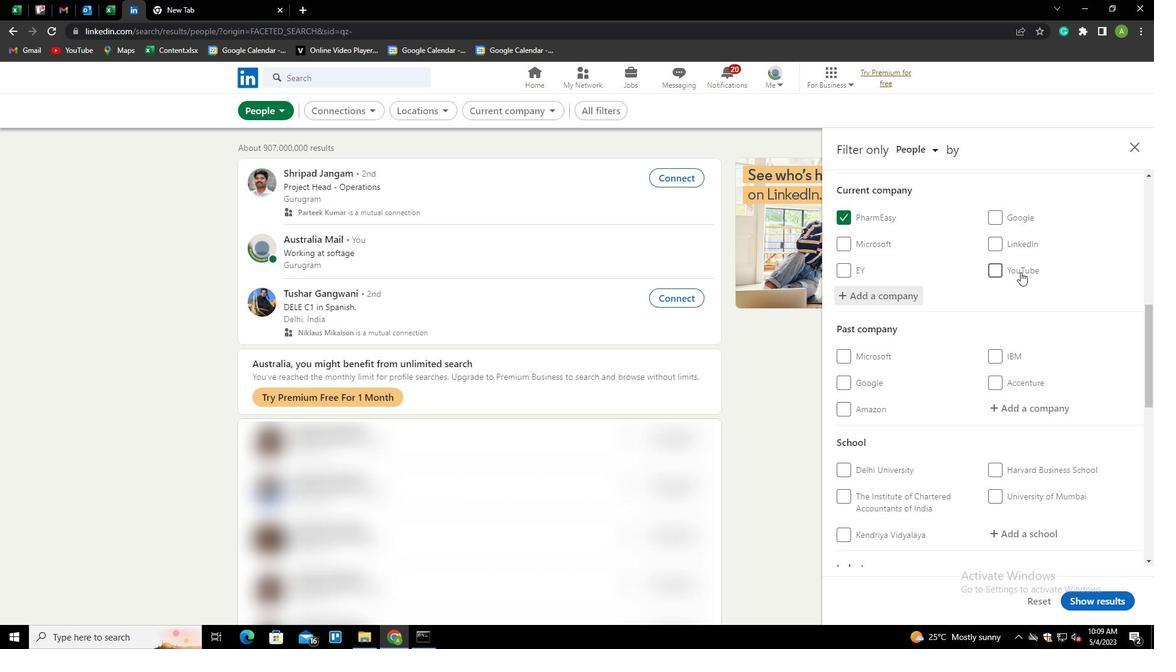 
Action: Mouse scrolled (1020, 271) with delta (0, 0)
Screenshot: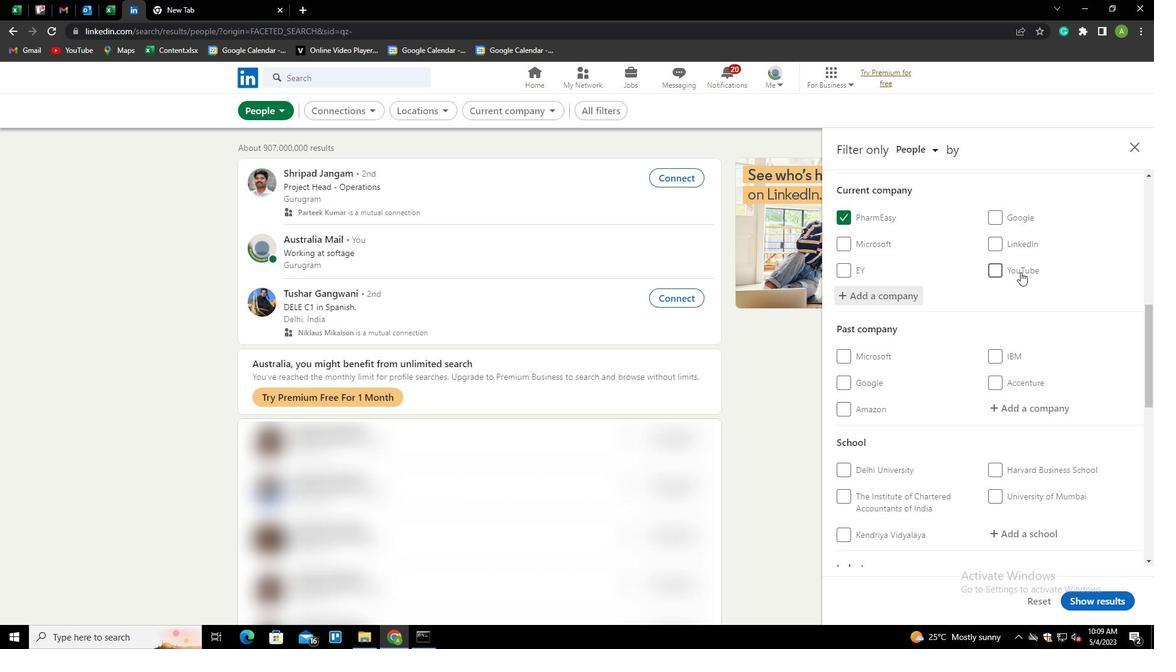 
Action: Mouse scrolled (1020, 271) with delta (0, 0)
Screenshot: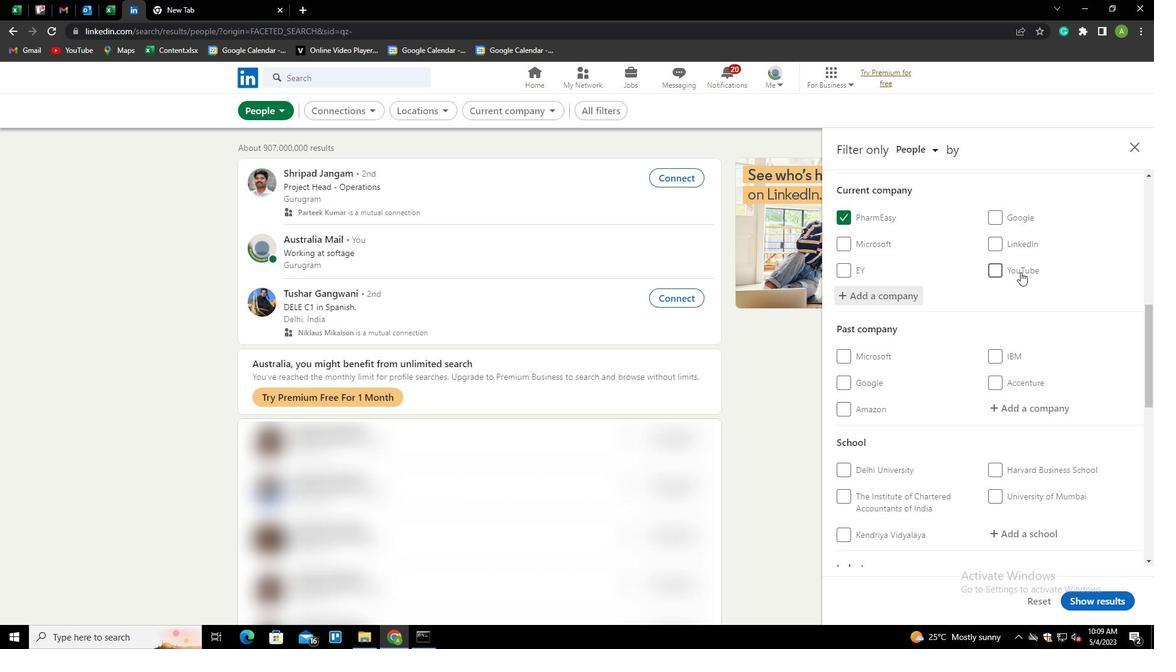 
Action: Mouse scrolled (1020, 271) with delta (0, 0)
Screenshot: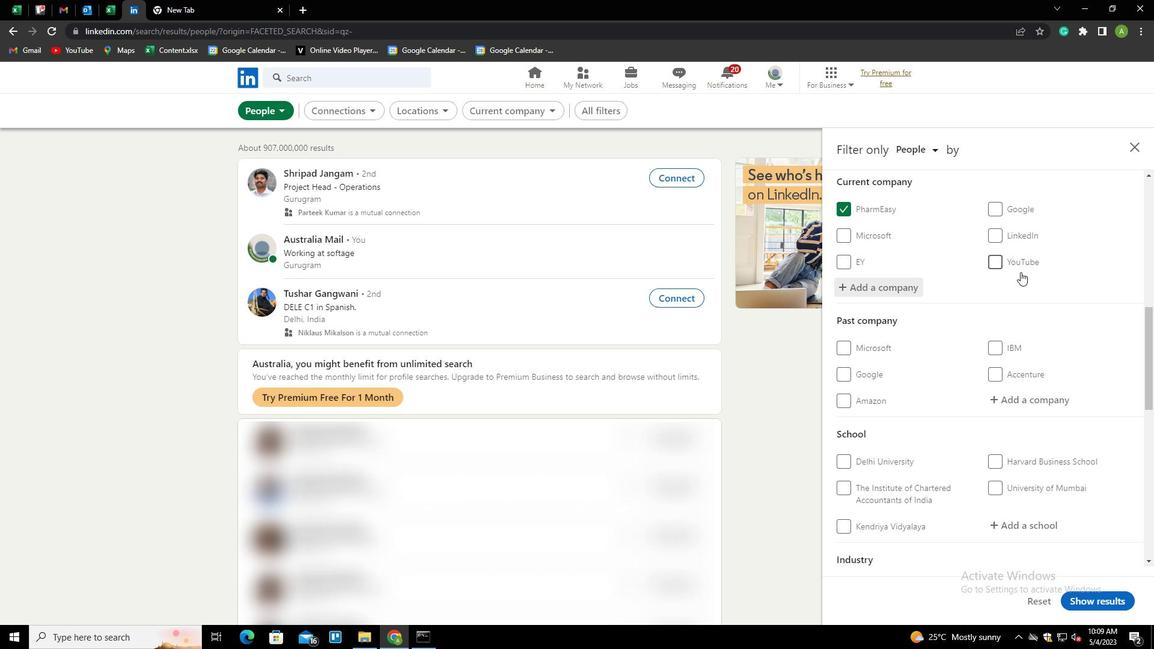 
Action: Mouse scrolled (1020, 271) with delta (0, 0)
Screenshot: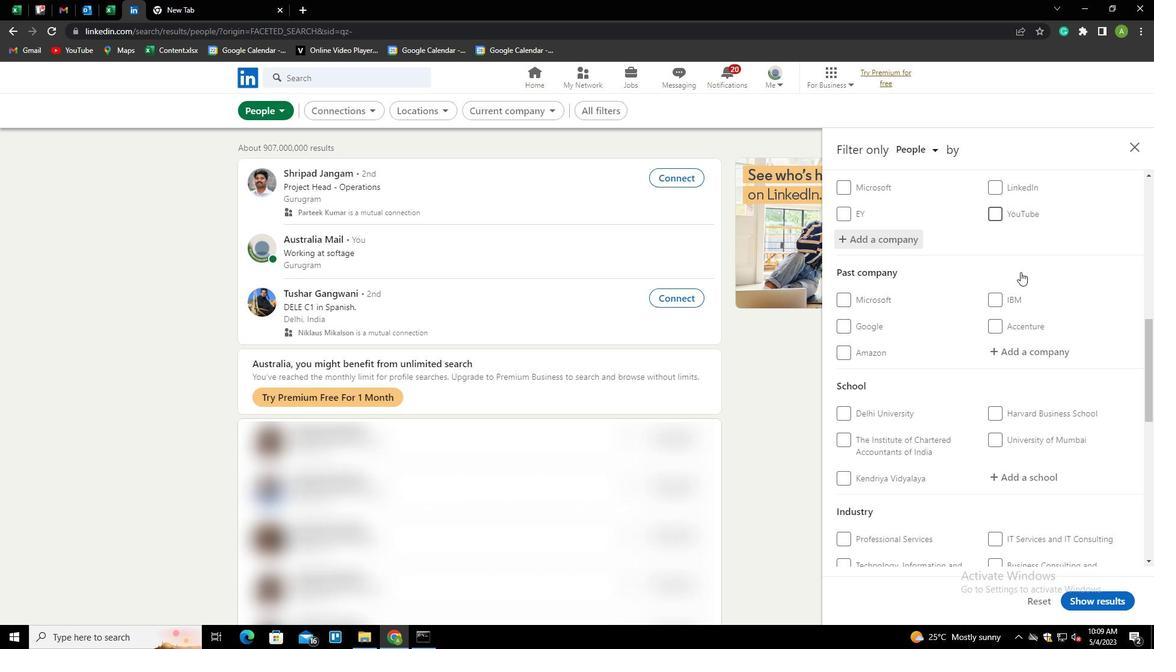 
Action: Mouse moved to (1012, 225)
Screenshot: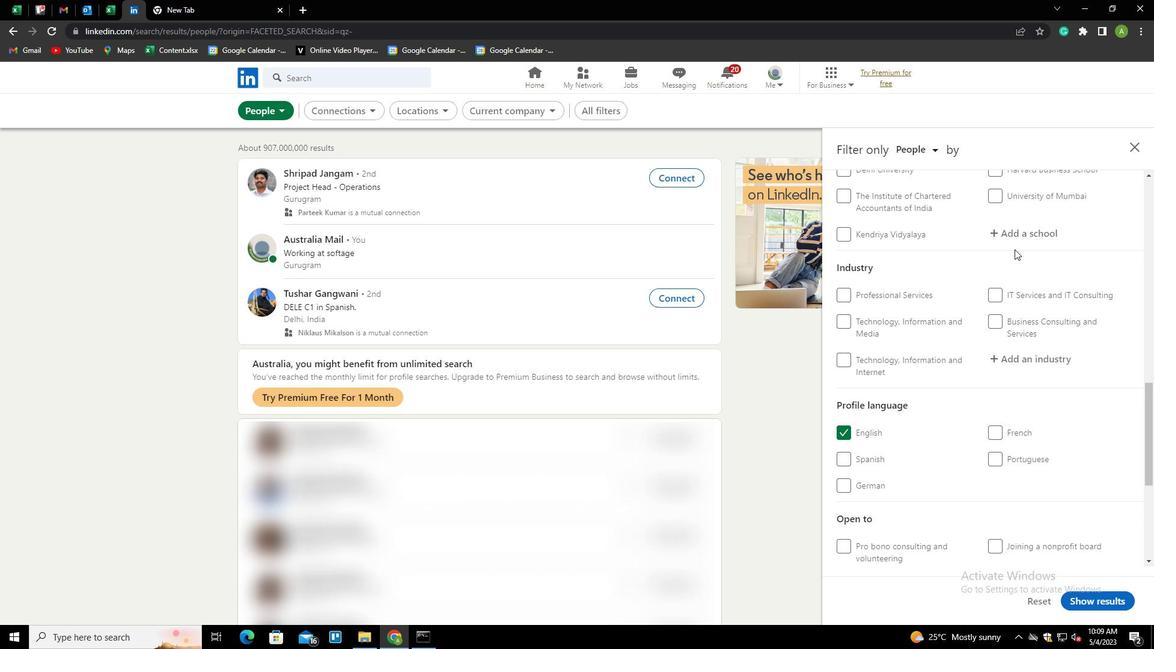 
Action: Mouse pressed left at (1012, 225)
Screenshot: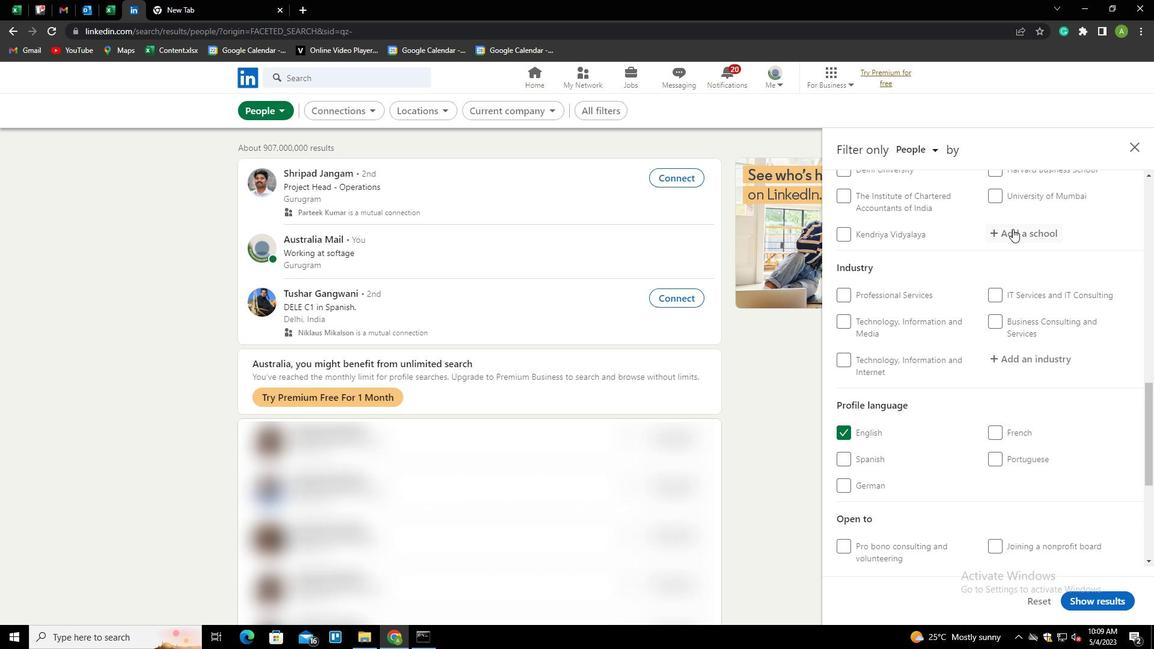 
Action: Mouse moved to (1022, 235)
Screenshot: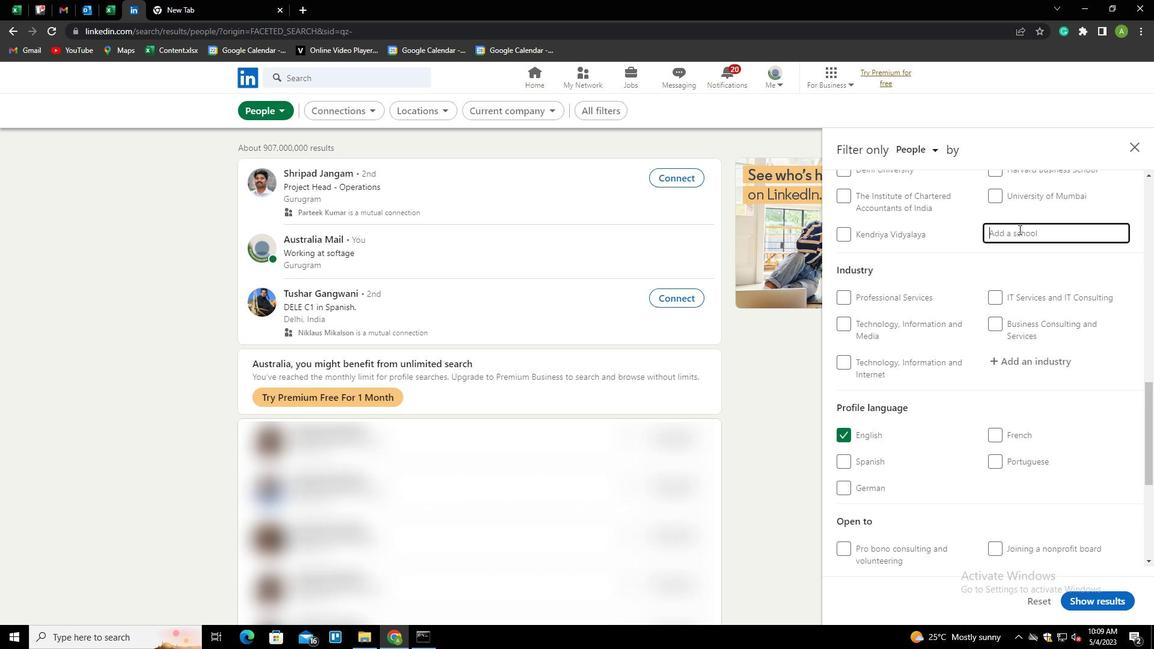 
Action: Mouse pressed left at (1022, 235)
Screenshot: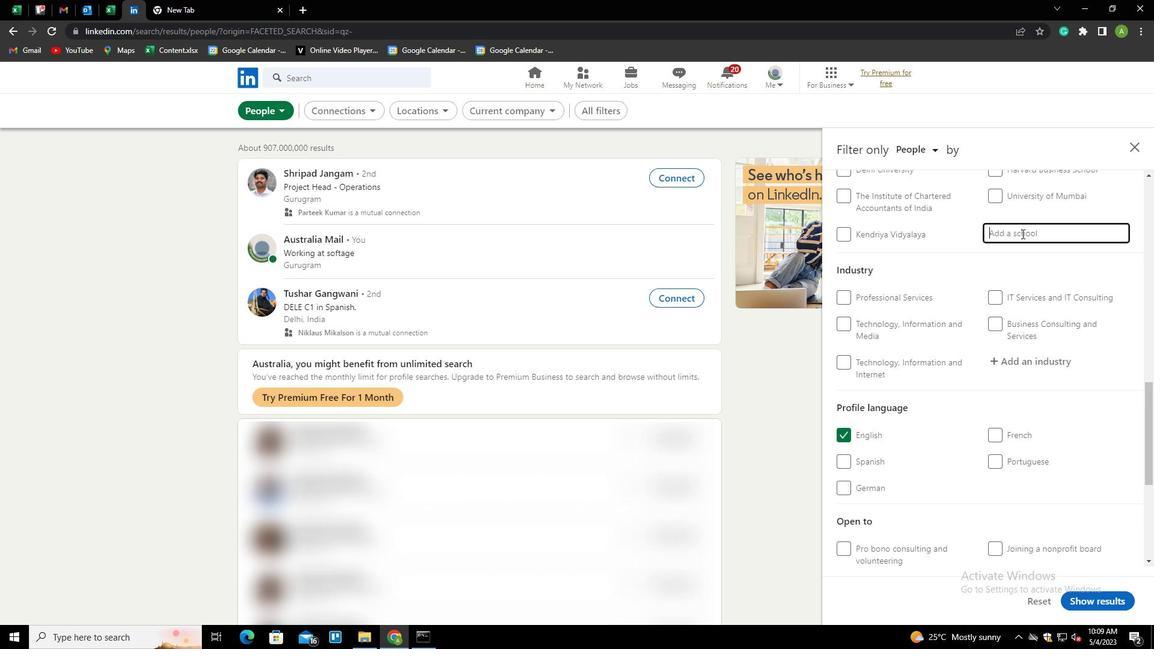 
Action: Key pressed <Key.shift>WOMEN'S<Key.space><Key.shift>CHA<Key.backspace><Key.backspace>HARISTIAN<Key.backspace><Key.backspace><Key.backspace><Key.backspace><Key.backspace><Key.backspace><Key.backspace><Key.backspace>RISTIAN<Key.down><Key.down><Key.enter>
Screenshot: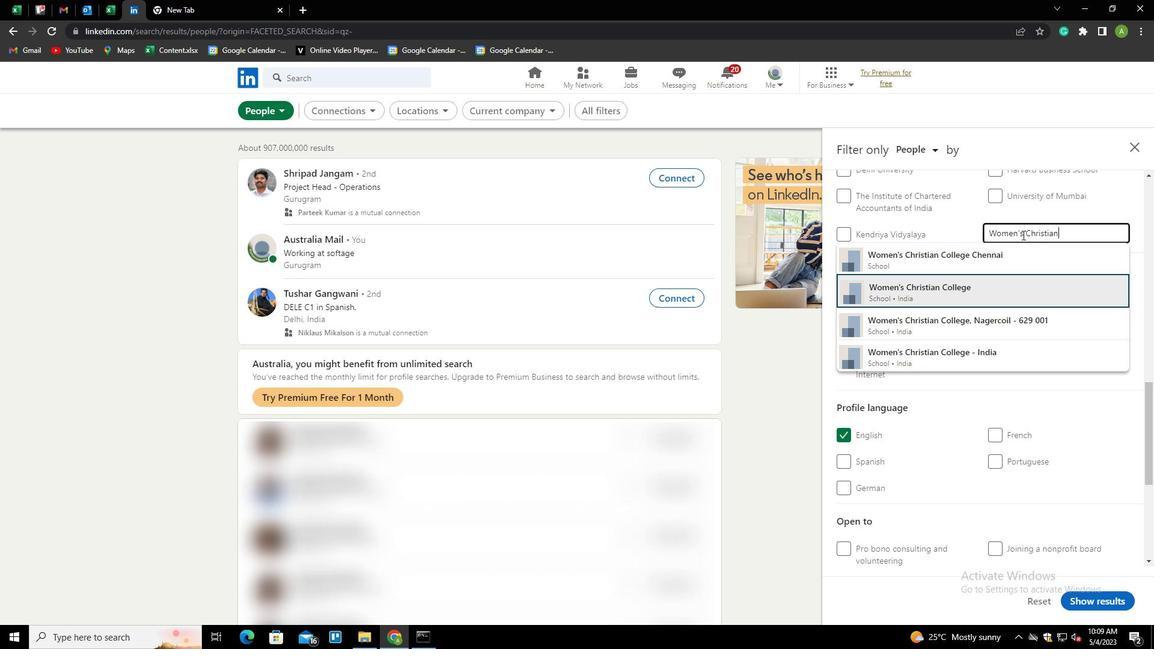 
Action: Mouse scrolled (1022, 234) with delta (0, 0)
Screenshot: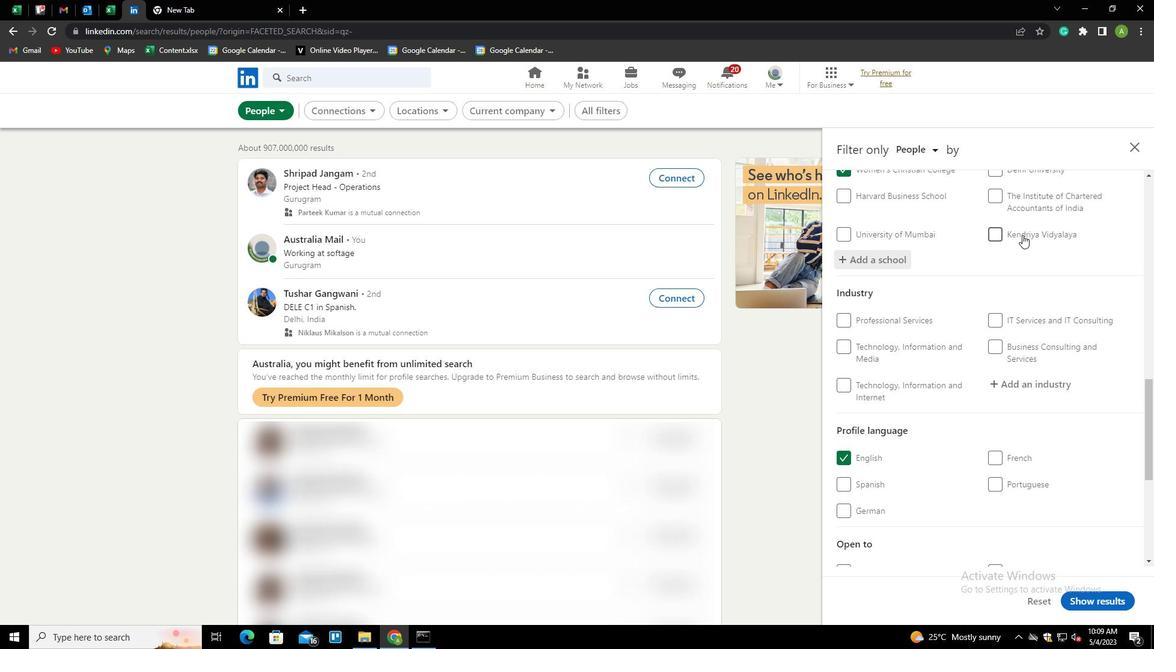 
Action: Mouse scrolled (1022, 234) with delta (0, 0)
Screenshot: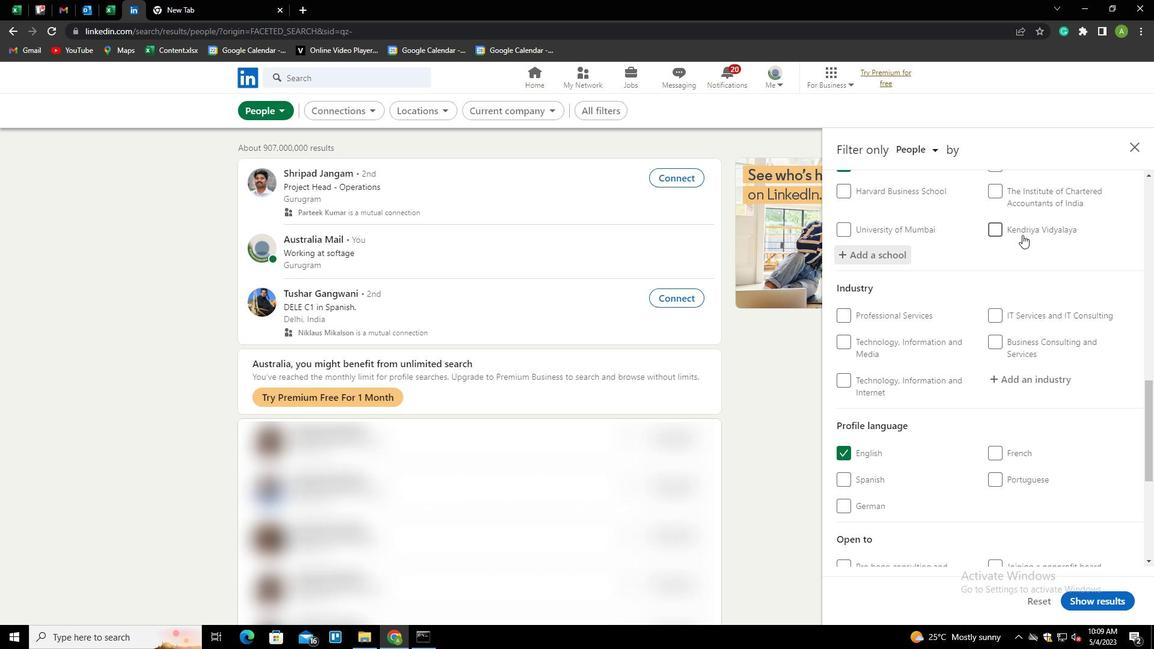 
Action: Mouse moved to (1026, 269)
Screenshot: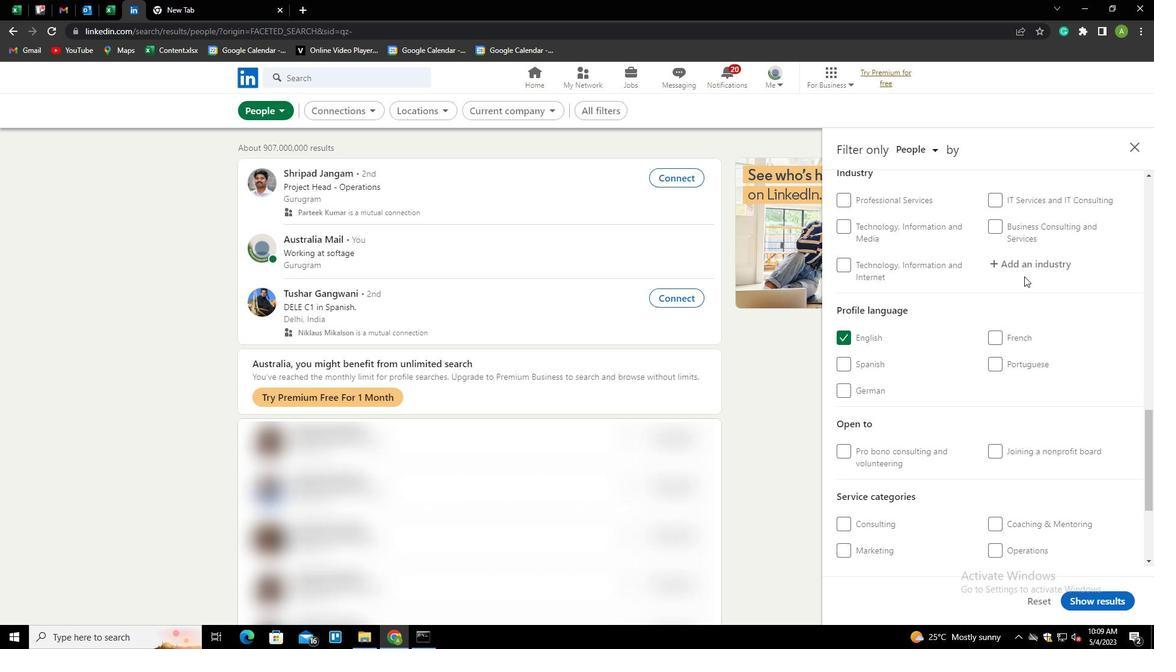 
Action: Mouse pressed left at (1026, 269)
Screenshot: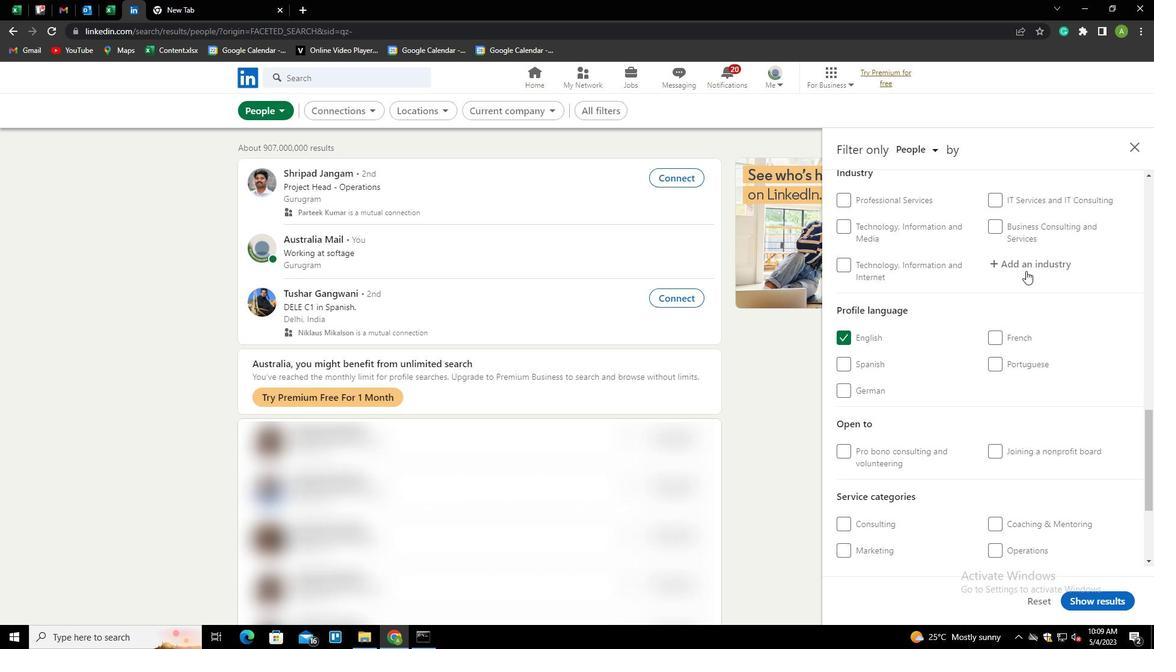 
Action: Key pressed <Key.shift>BLOCKCHAIN<Key.space><Key.shift>S<Key.down><Key.enter>
Screenshot: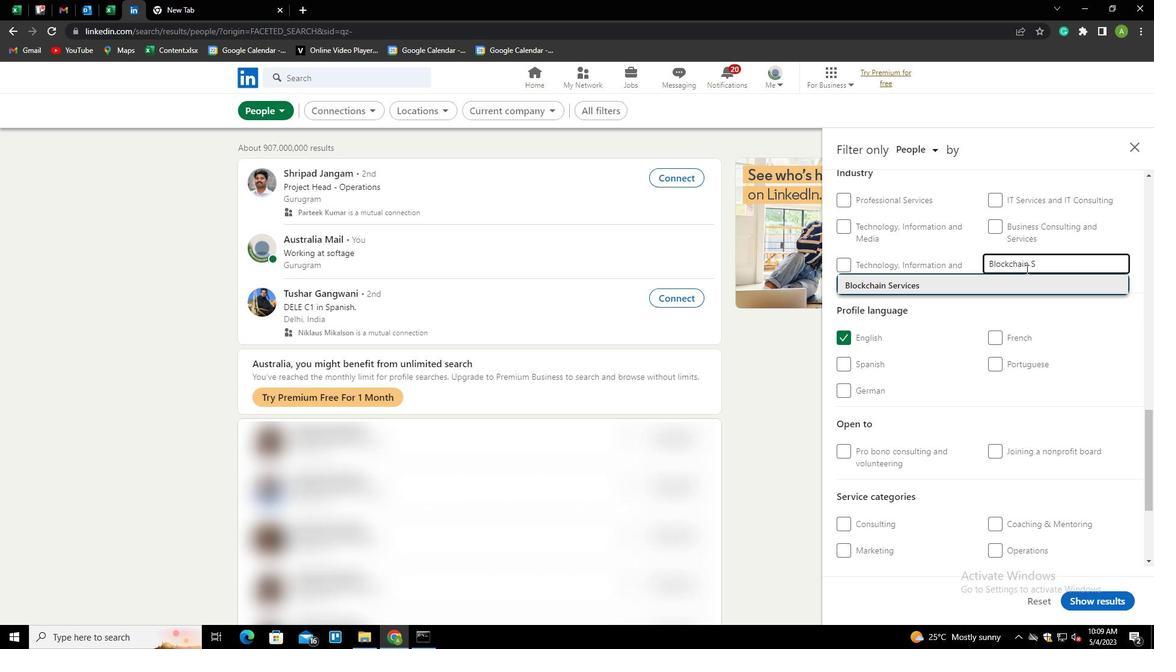 
Action: Mouse scrolled (1026, 268) with delta (0, 0)
Screenshot: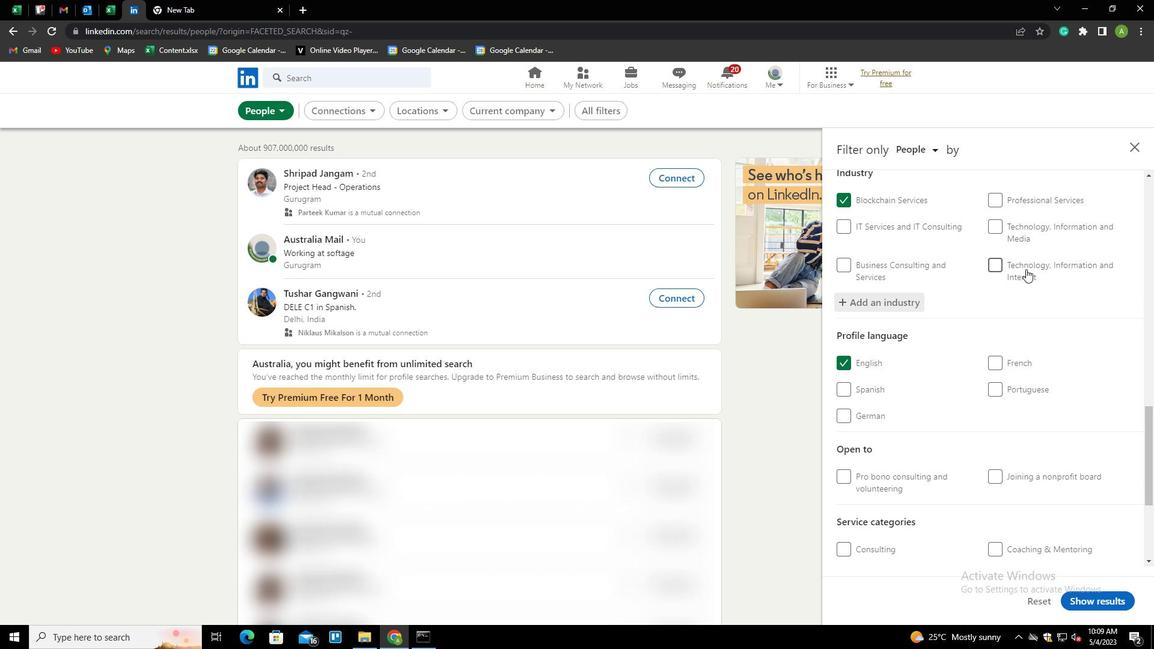 
Action: Mouse scrolled (1026, 268) with delta (0, 0)
Screenshot: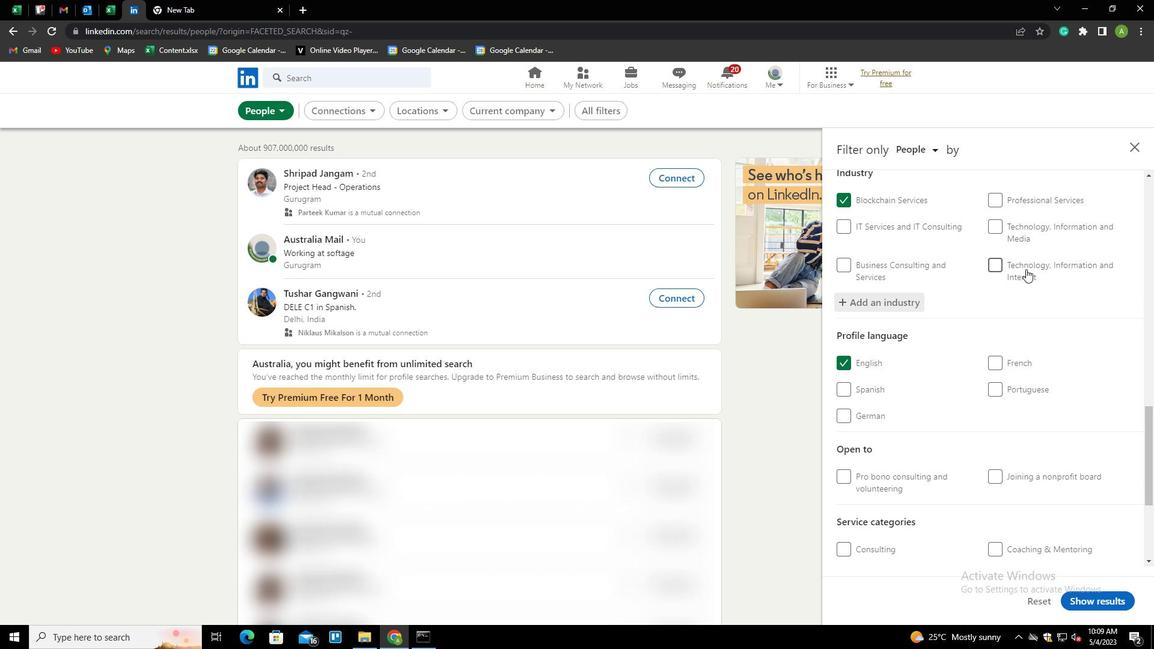 
Action: Mouse scrolled (1026, 268) with delta (0, 0)
Screenshot: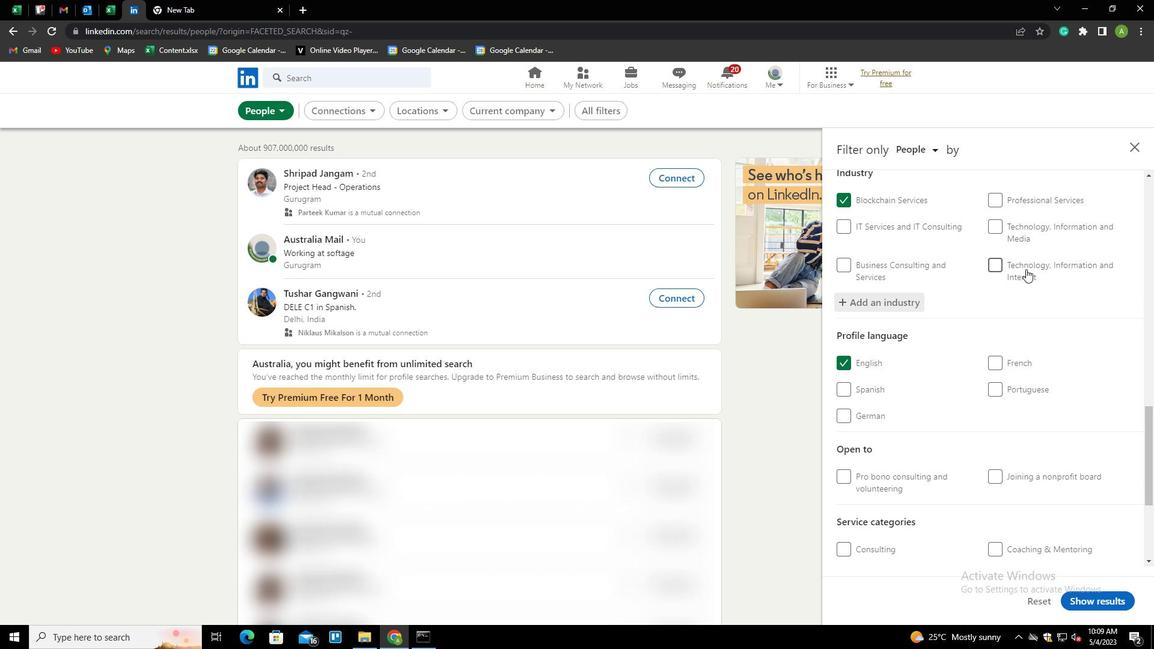 
Action: Mouse scrolled (1026, 268) with delta (0, 0)
Screenshot: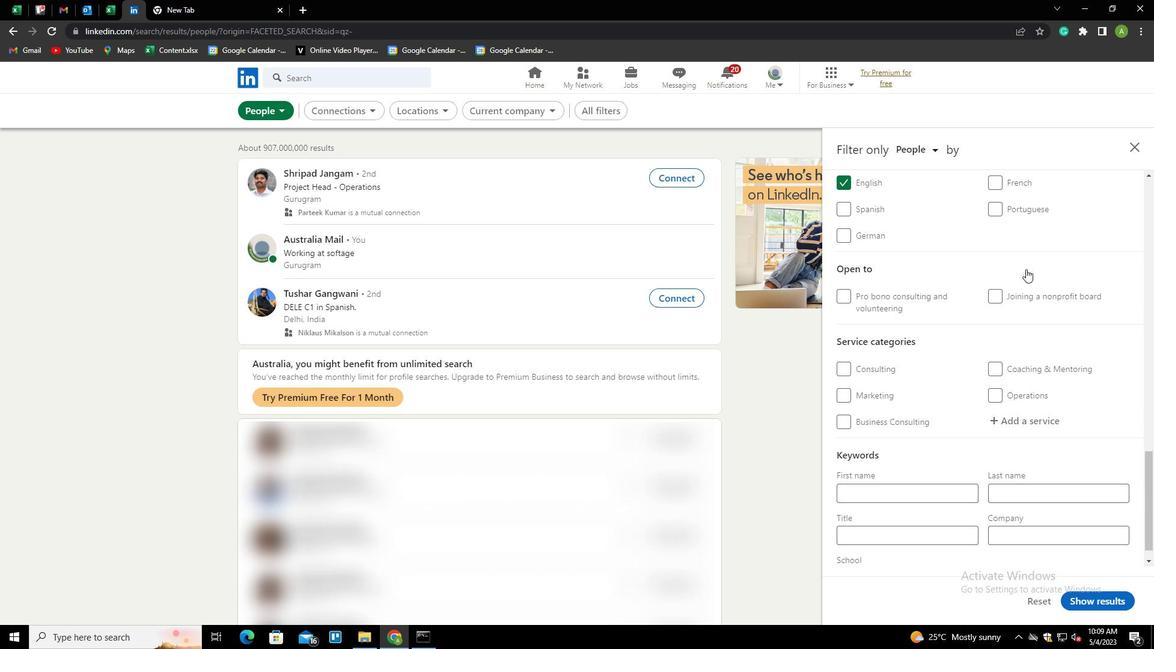 
Action: Mouse moved to (1015, 396)
Screenshot: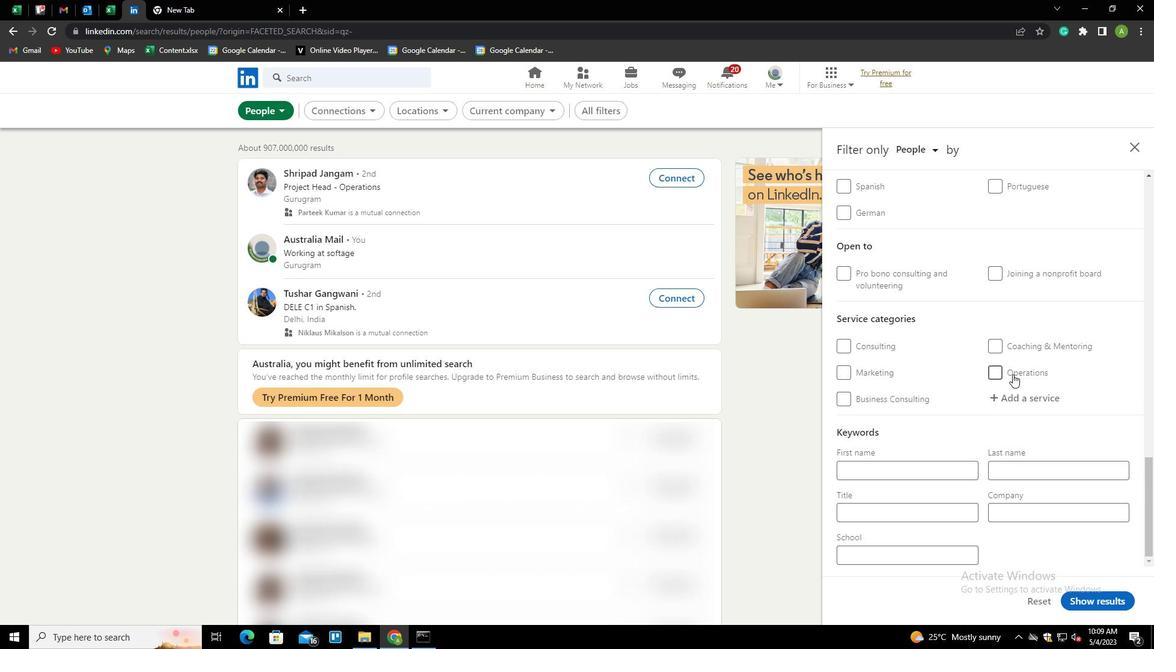 
Action: Mouse pressed left at (1015, 396)
Screenshot: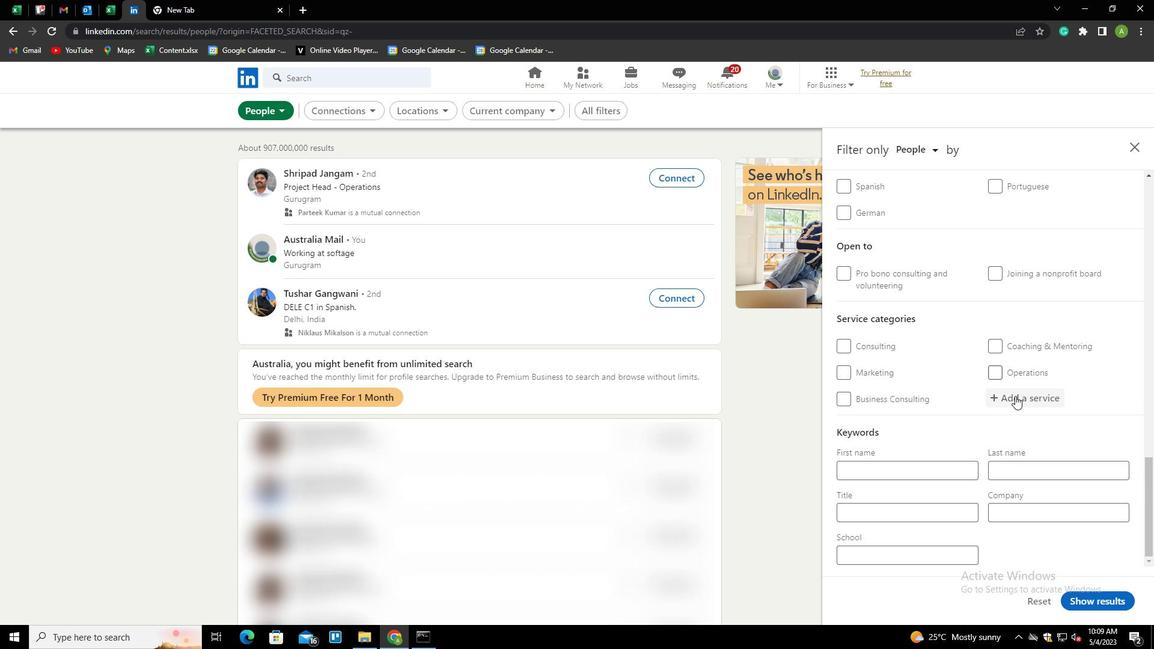 
Action: Key pressed <Key.shift>DIGITL<Key.backspace>AL<Key.space><Key.shift>MARKETING<Key.down><Key.down><Key.enter>
Screenshot: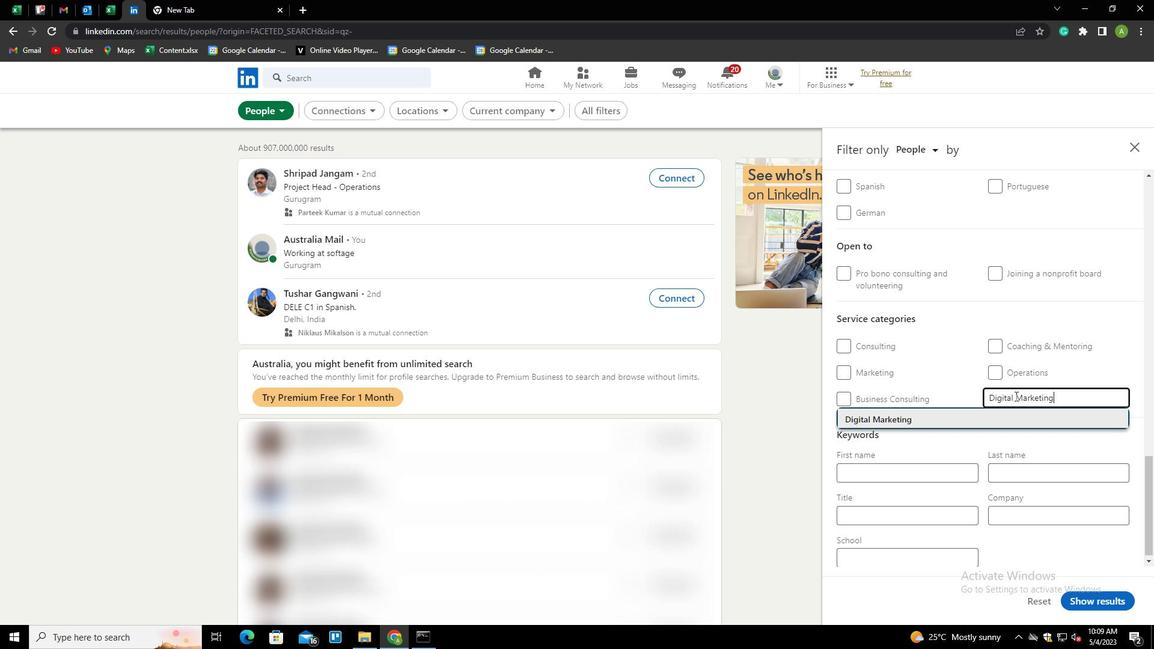 
Action: Mouse scrolled (1015, 395) with delta (0, 0)
Screenshot: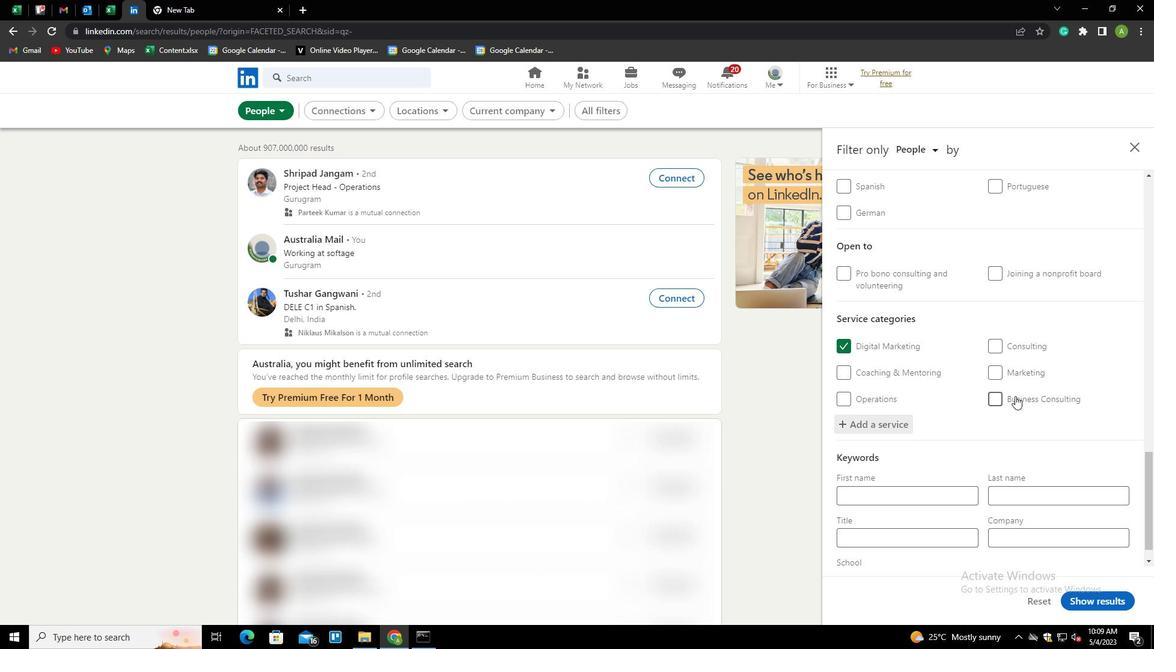 
Action: Mouse scrolled (1015, 395) with delta (0, 0)
Screenshot: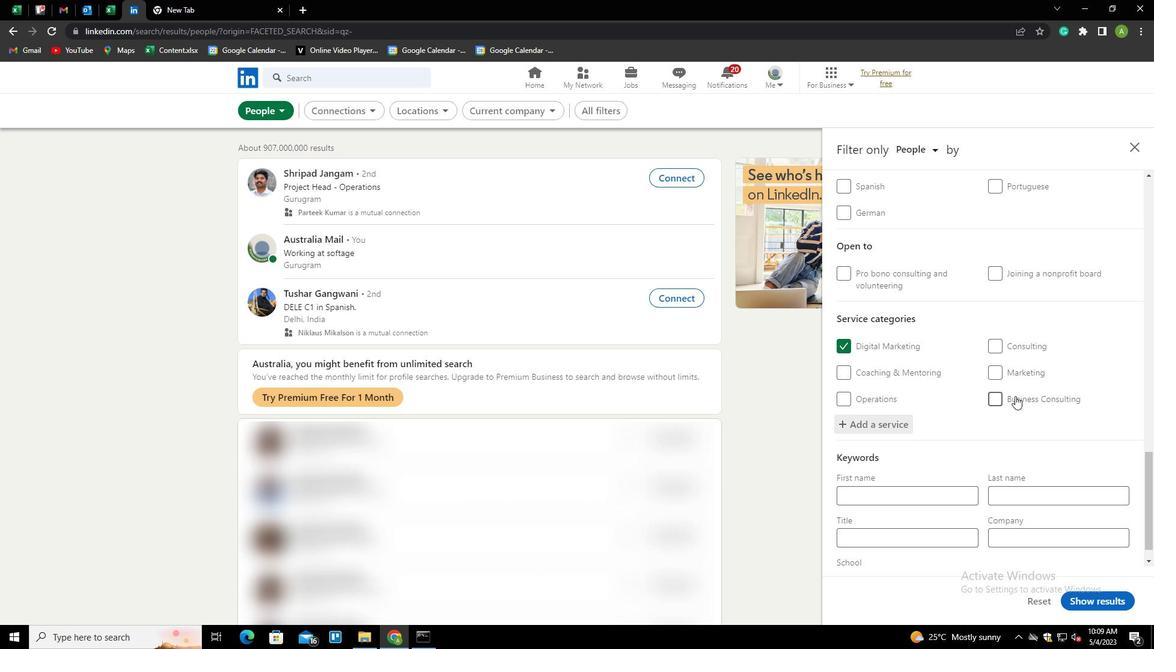 
Action: Mouse scrolled (1015, 395) with delta (0, 0)
Screenshot: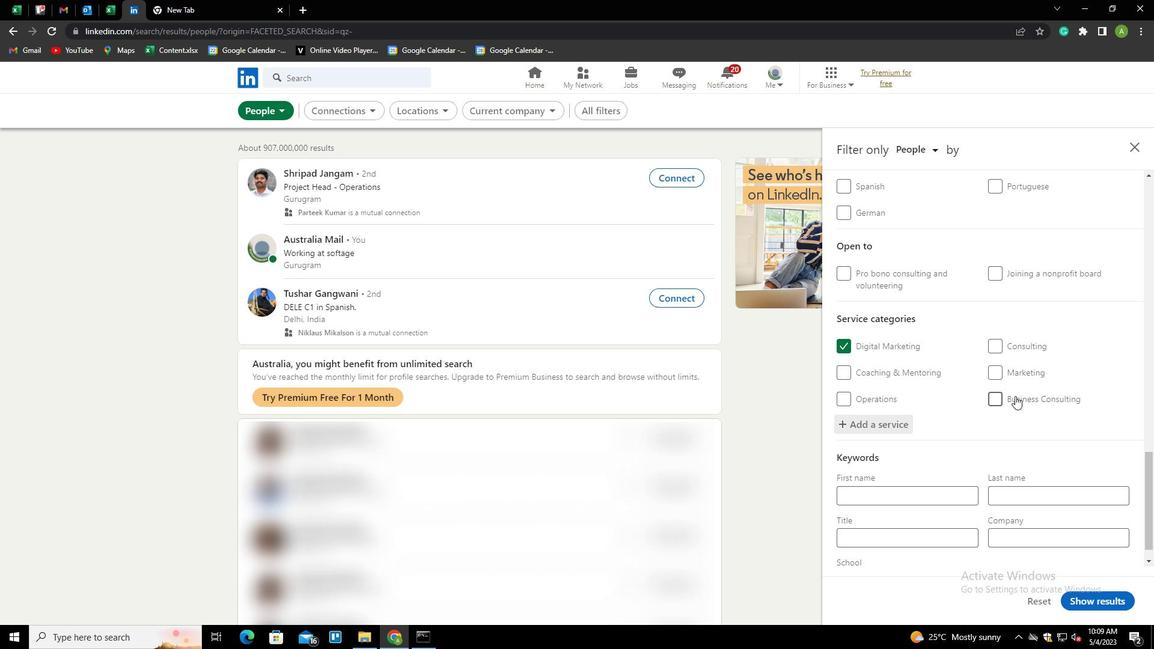 
Action: Mouse scrolled (1015, 395) with delta (0, 0)
Screenshot: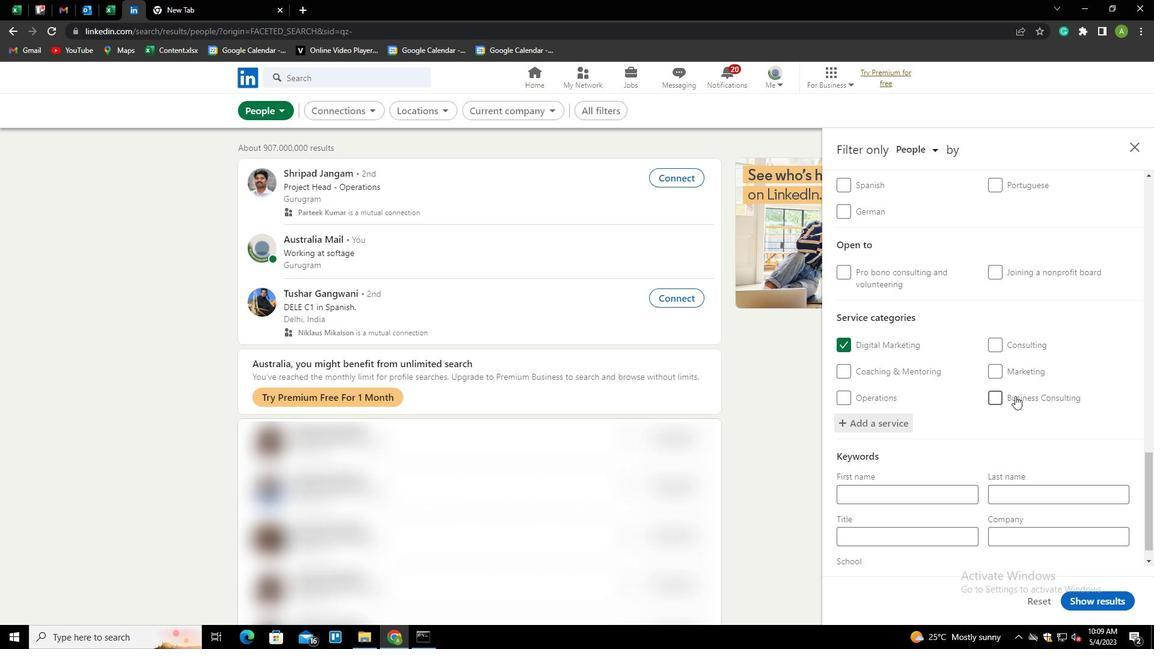 
Action: Mouse moved to (943, 509)
Screenshot: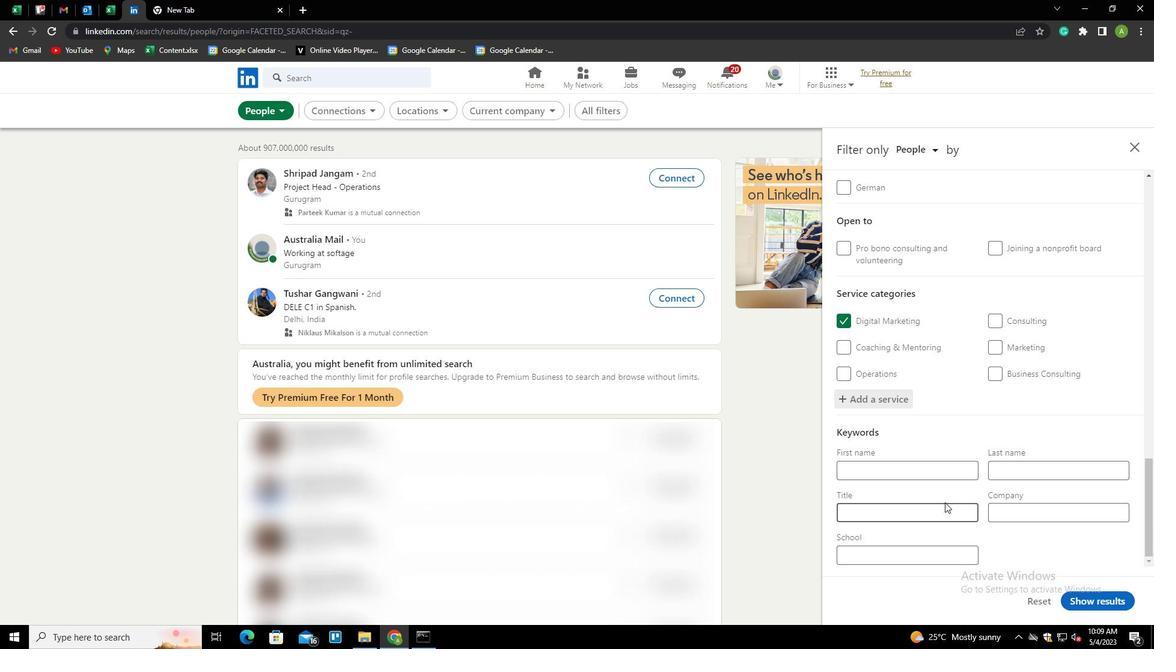 
Action: Mouse pressed left at (943, 509)
Screenshot: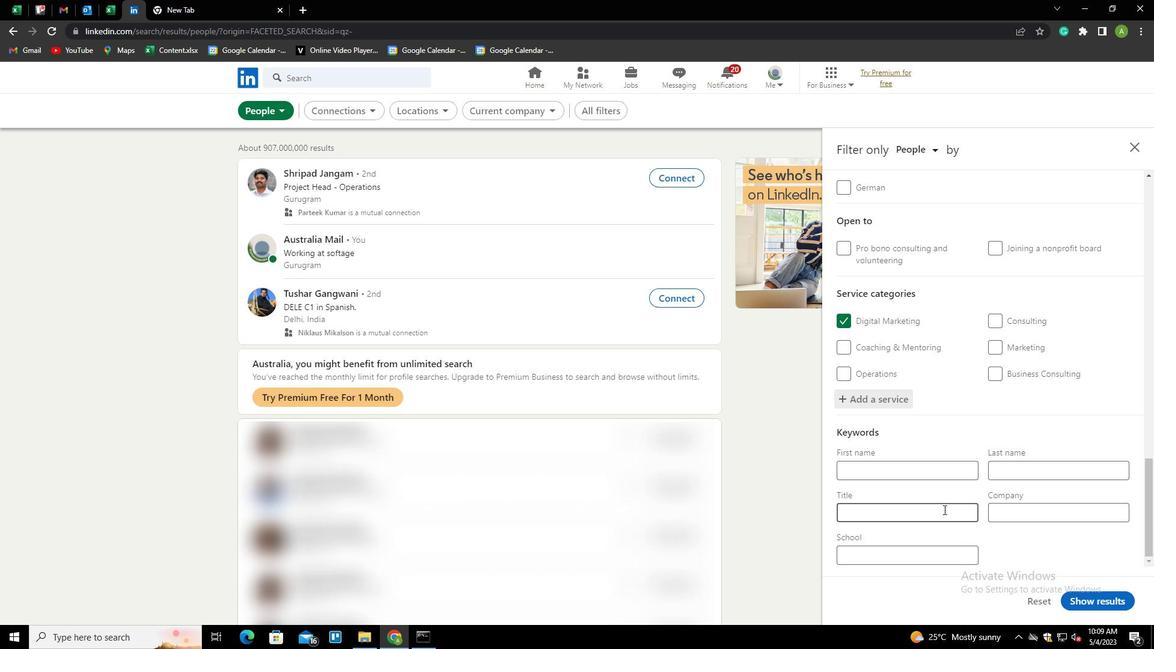 
Action: Key pressed <Key.shift>ROOFER
Screenshot: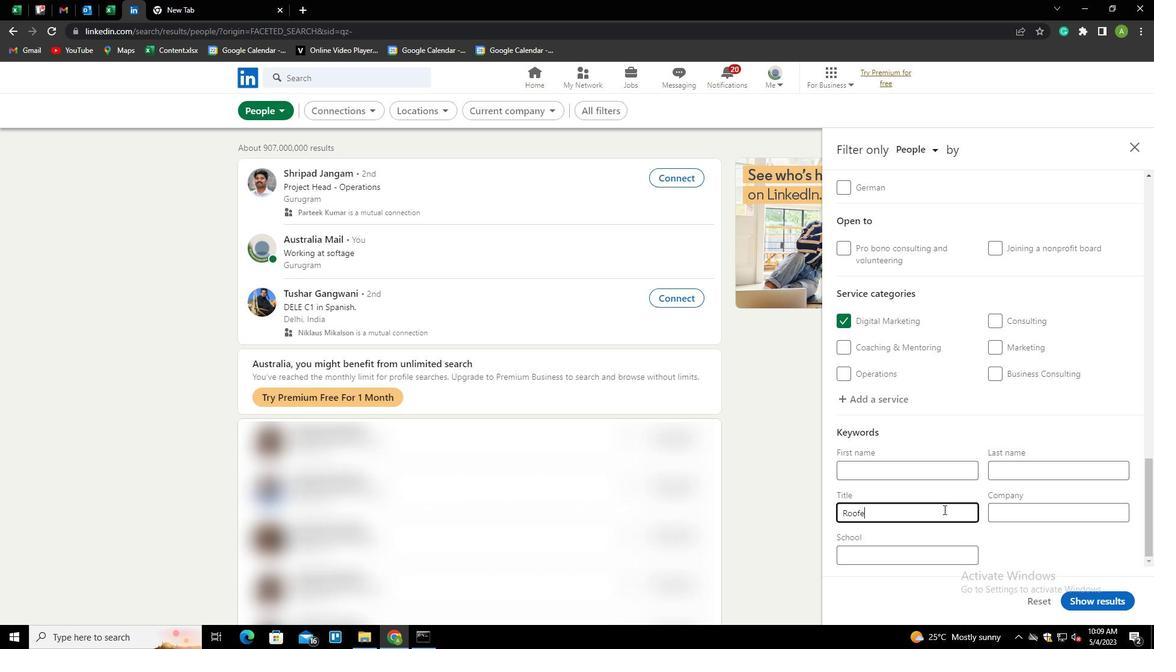 
Action: Mouse moved to (1046, 545)
Screenshot: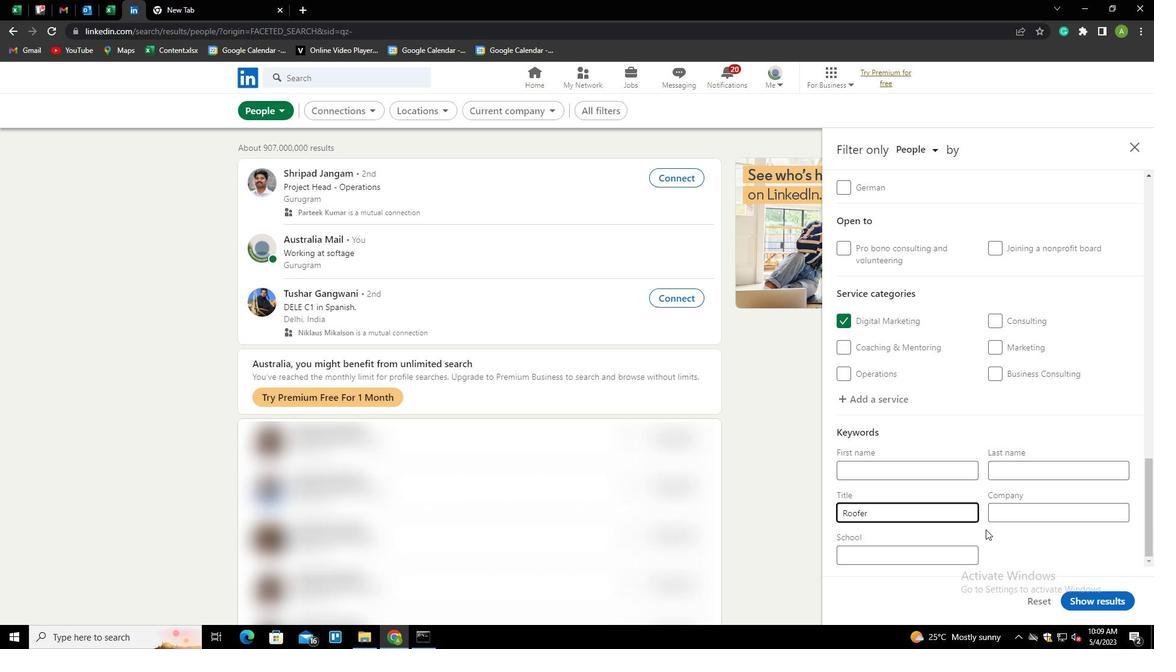 
Action: Mouse pressed left at (1046, 545)
Screenshot: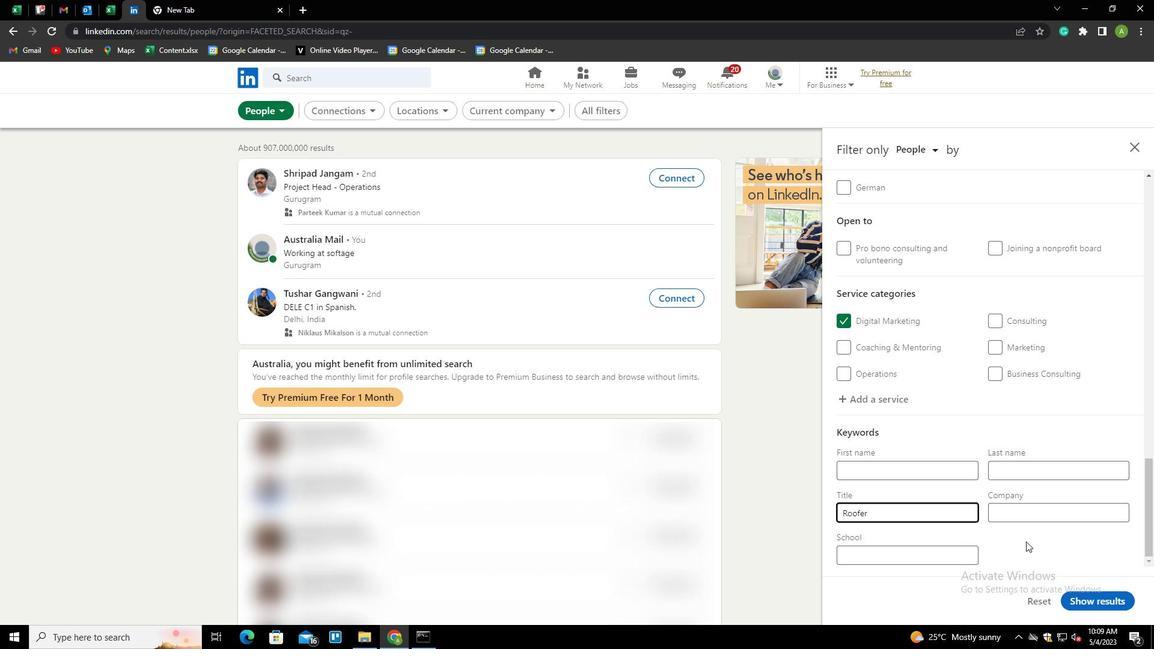 
Action: Mouse moved to (1091, 597)
Screenshot: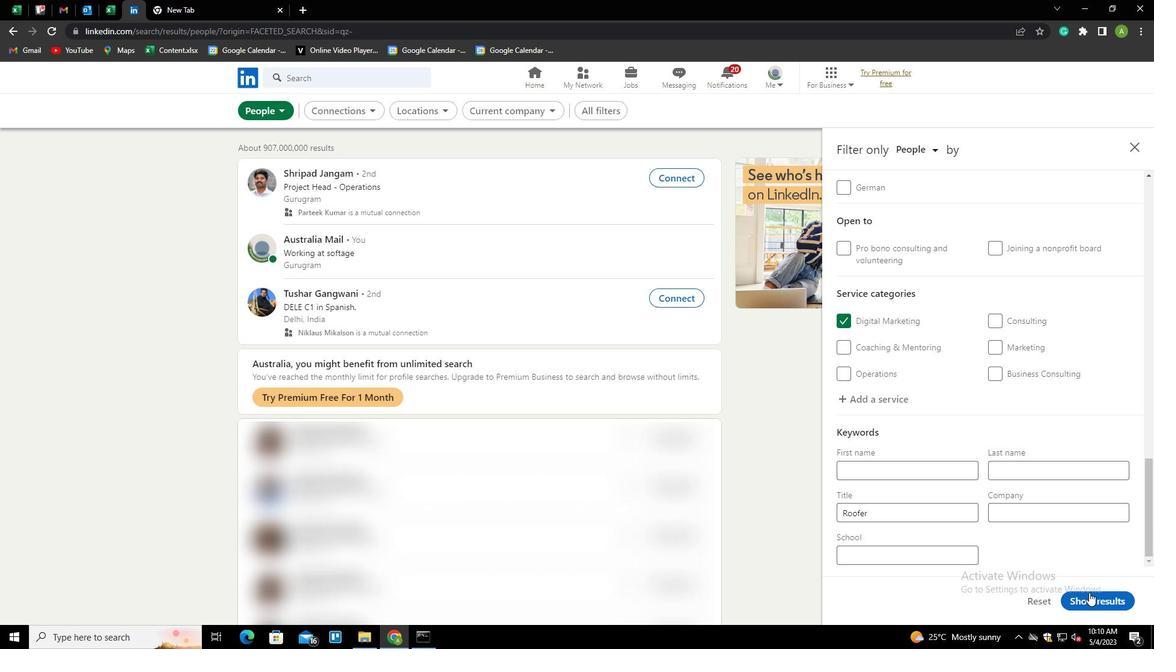 
Action: Mouse pressed left at (1091, 597)
Screenshot: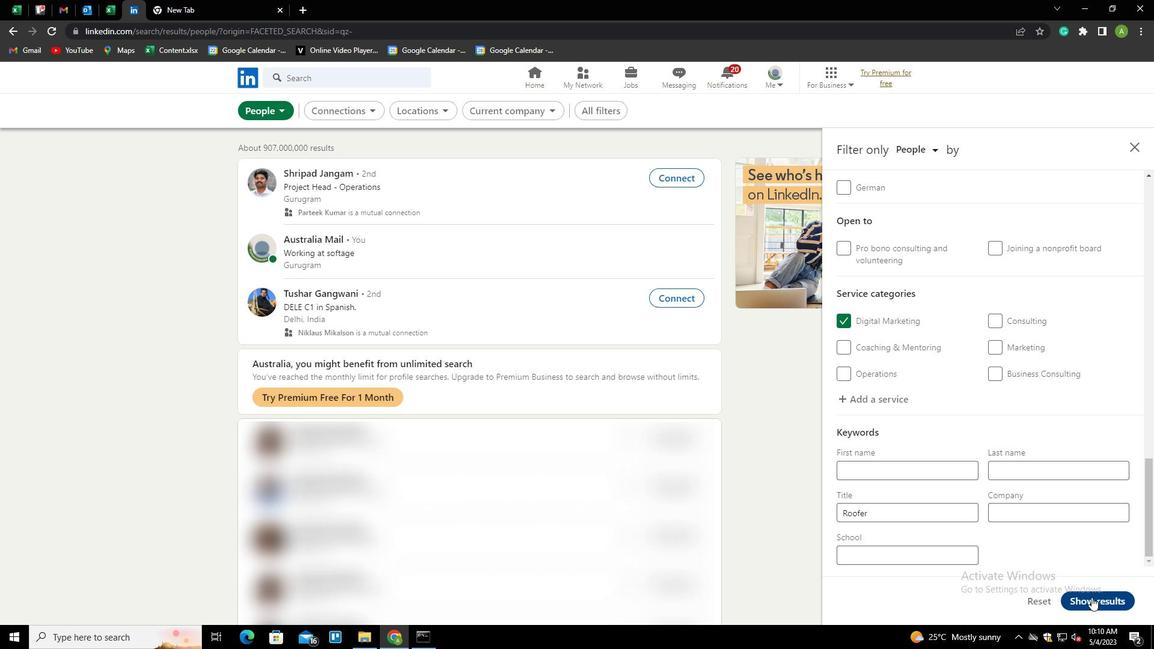 
